Task: Make in the project AgileGenie a sprint 'Continuous Delivery Sprint'. Create in the project AgileGenie a sprint 'Continuous Delivery Sprint'. Add in the project AgileGenie a sprint 'Continuous Delivery Sprint'
Action: Mouse moved to (1204, 209)
Screenshot: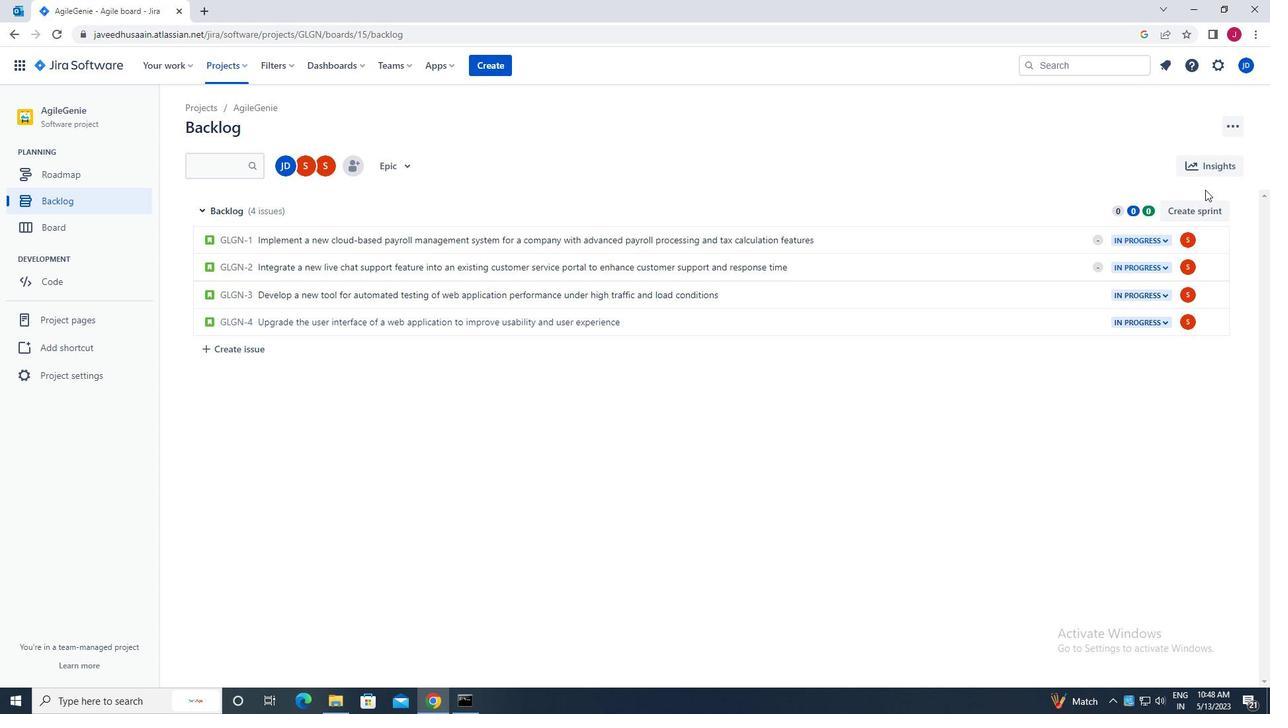 
Action: Mouse pressed left at (1204, 209)
Screenshot: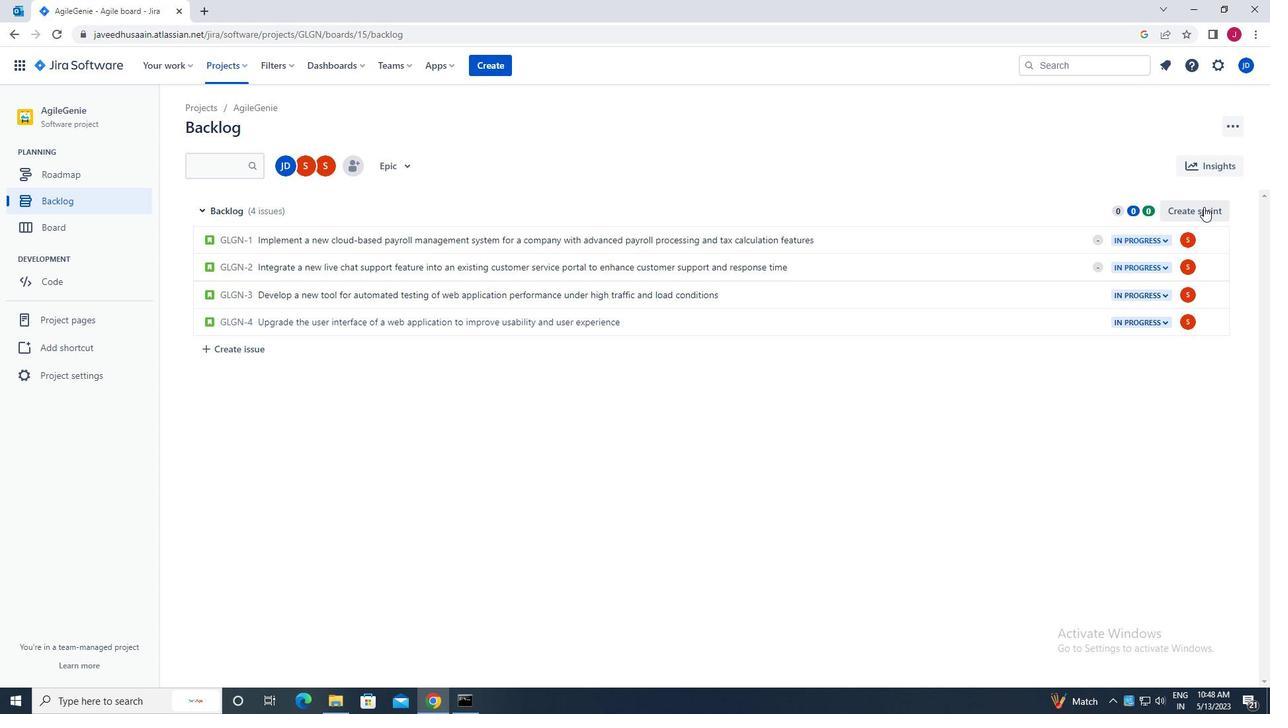 
Action: Mouse moved to (1224, 213)
Screenshot: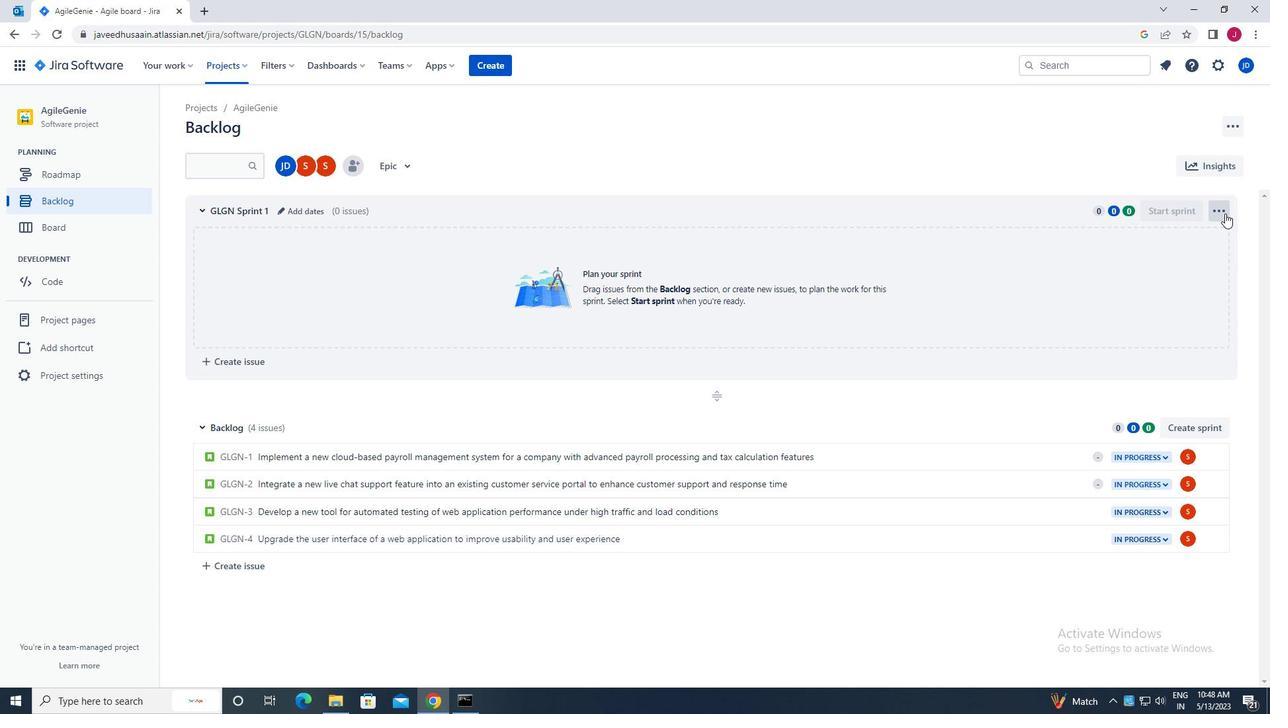 
Action: Mouse pressed left at (1224, 213)
Screenshot: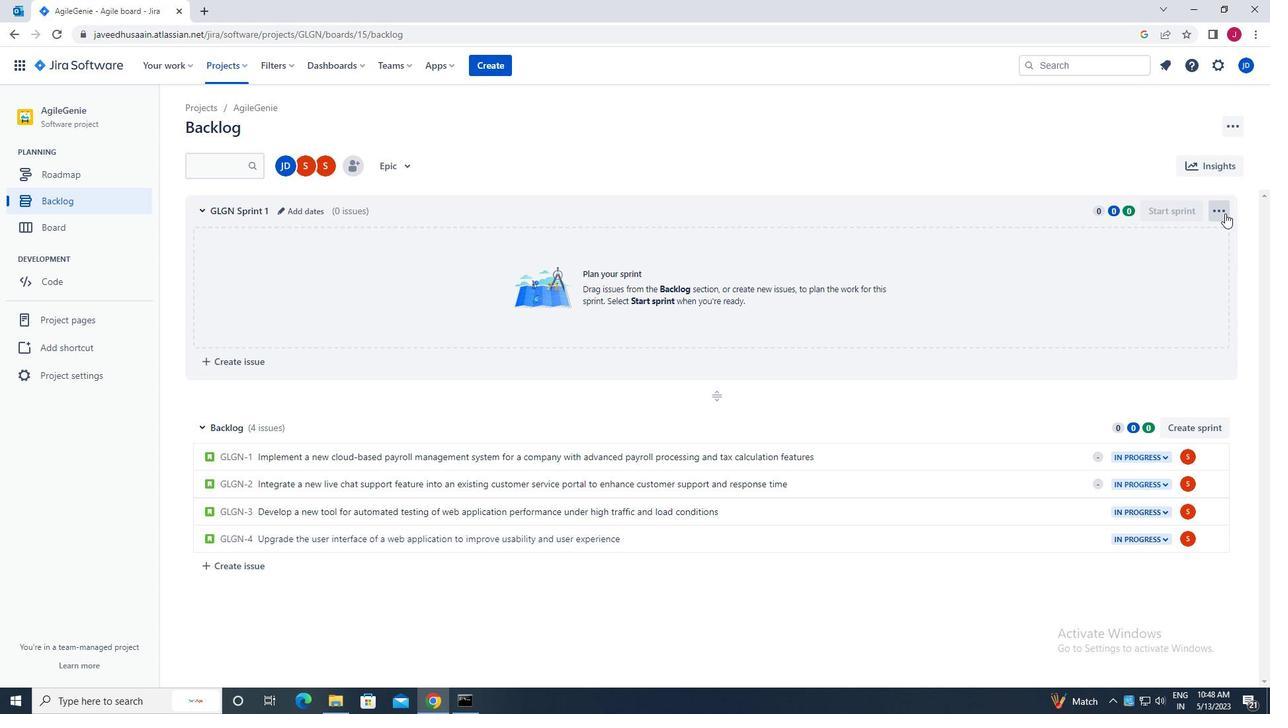 
Action: Mouse moved to (1195, 241)
Screenshot: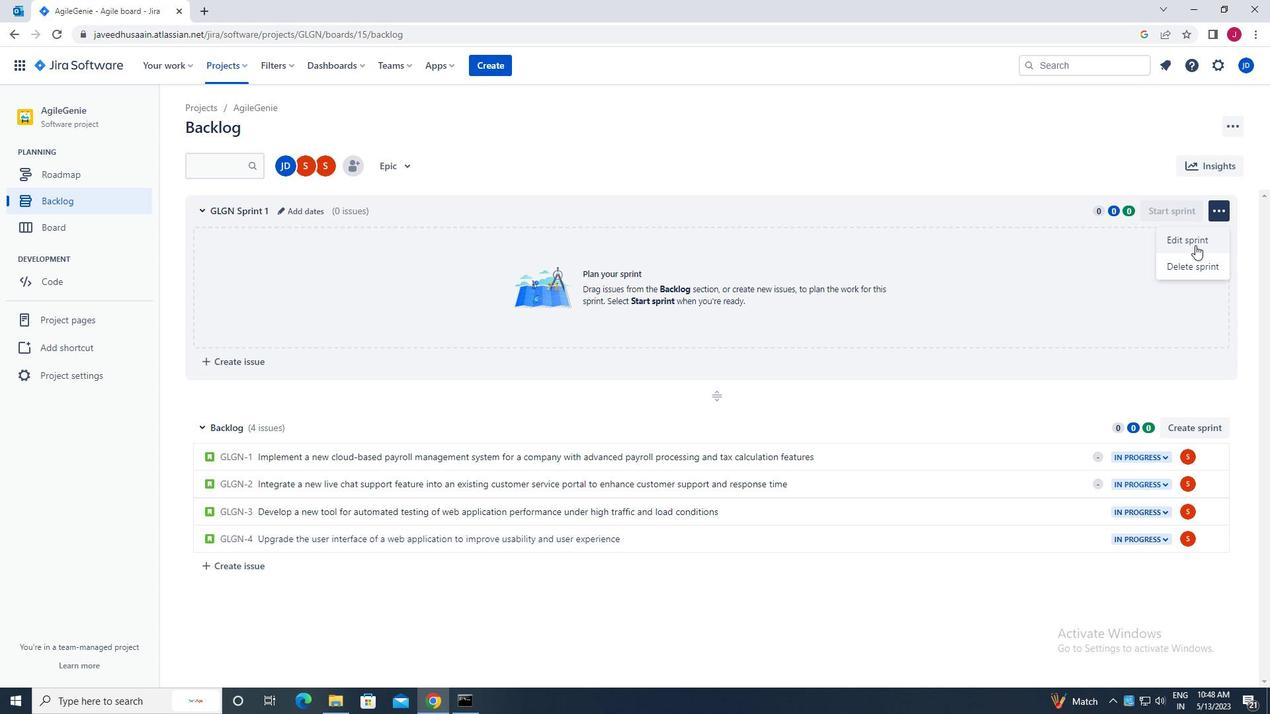 
Action: Mouse pressed left at (1195, 241)
Screenshot: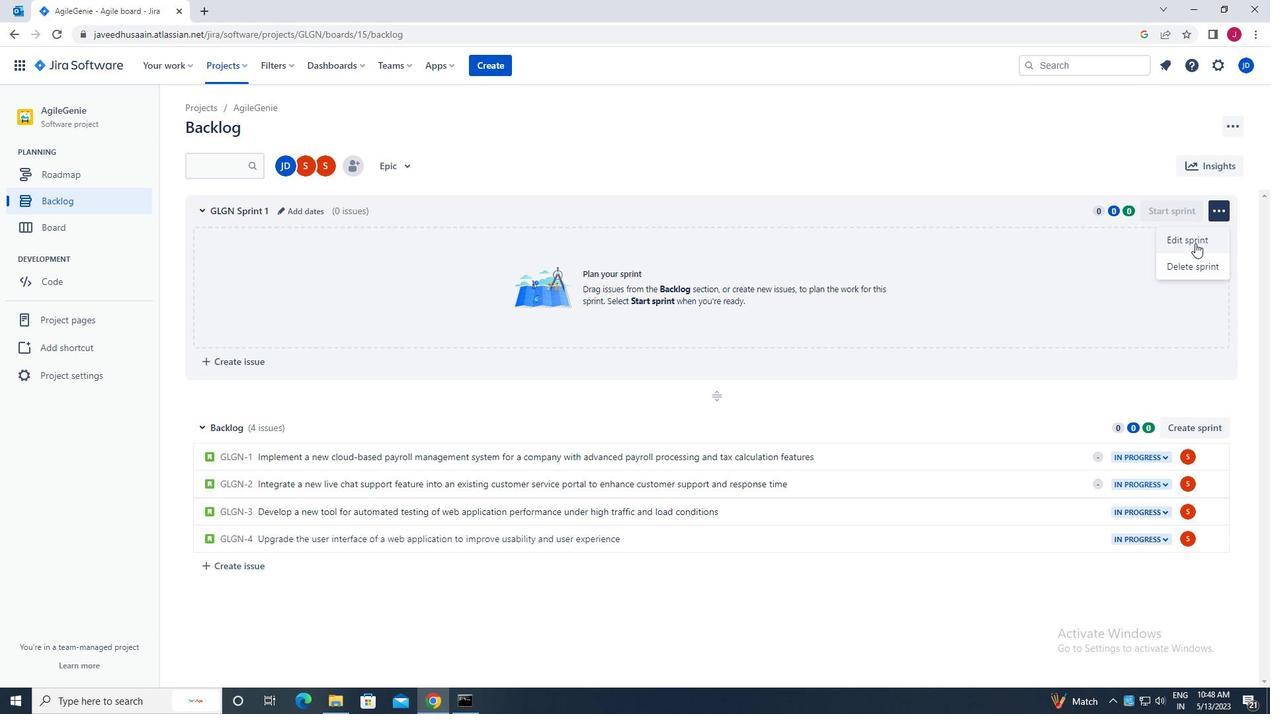 
Action: Mouse moved to (555, 168)
Screenshot: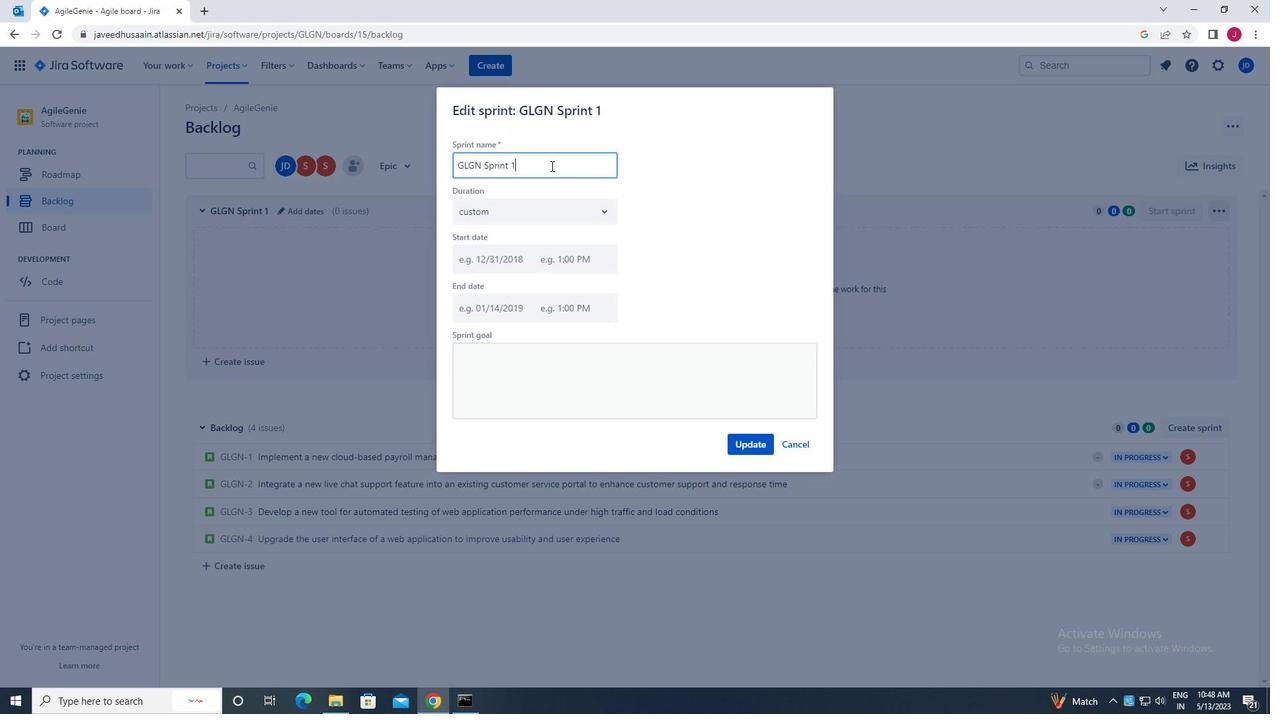
Action: Key pressed <Key.backspace><Key.backspace><Key.backspace><Key.backspace><Key.backspace><Key.backspace><Key.backspace><Key.backspace><Key.backspace><Key.backspace><Key.backspace><Key.backspace><Key.backspace><Key.backspace><Key.backspace><Key.backspace><Key.backspace><Key.backspace><Key.backspace><Key.backspace><Key.backspace><Key.backspace><Key.backspace><Key.backspace><Key.backspace><Key.backspace>c<Key.caps_lock>ontinuous<Key.space><Key.caps_lock>d<Key.caps_lock>elivery<Key.space><Key.caps_lock>s<Key.caps_lock>print
Screenshot: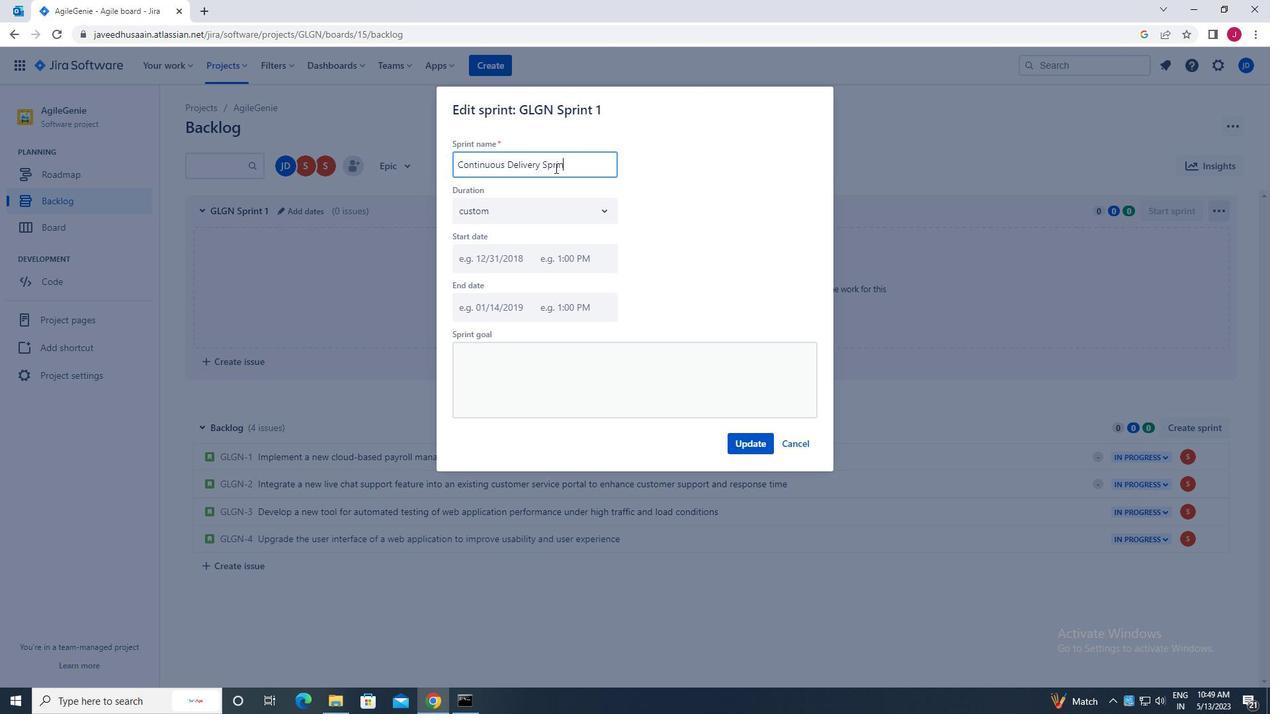 
Action: Mouse moved to (760, 440)
Screenshot: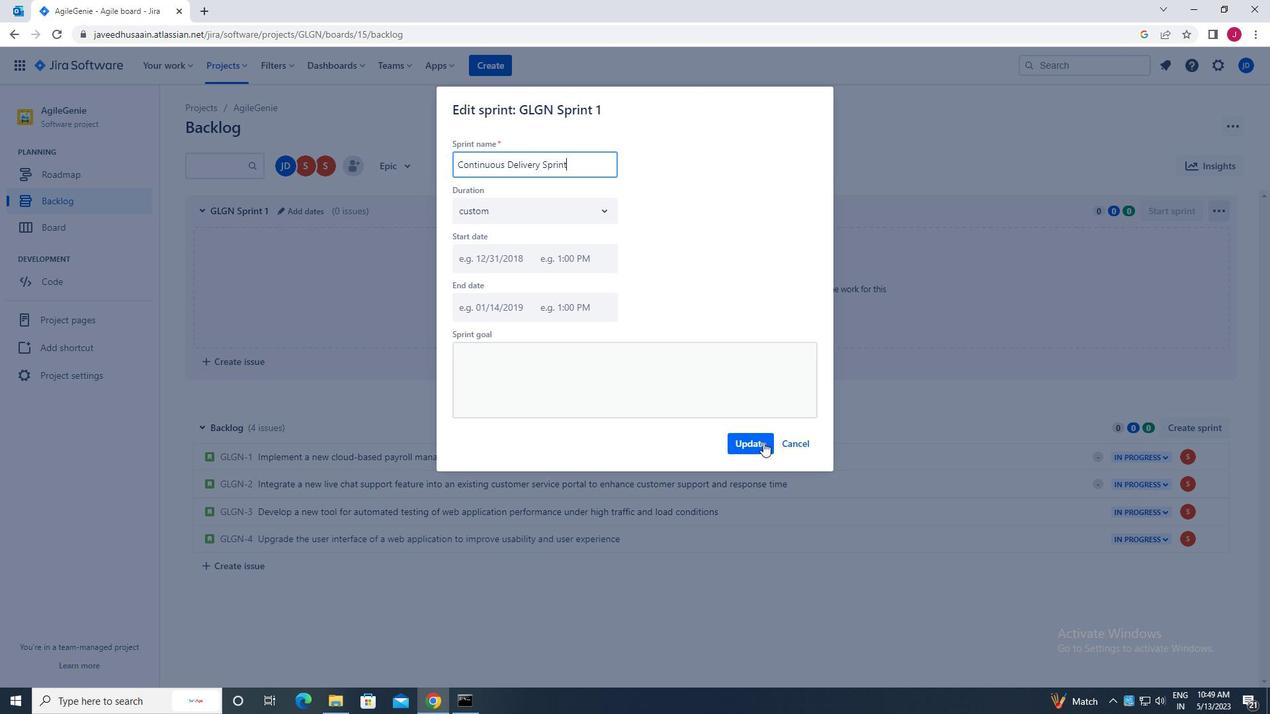 
Action: Mouse pressed left at (760, 440)
Screenshot: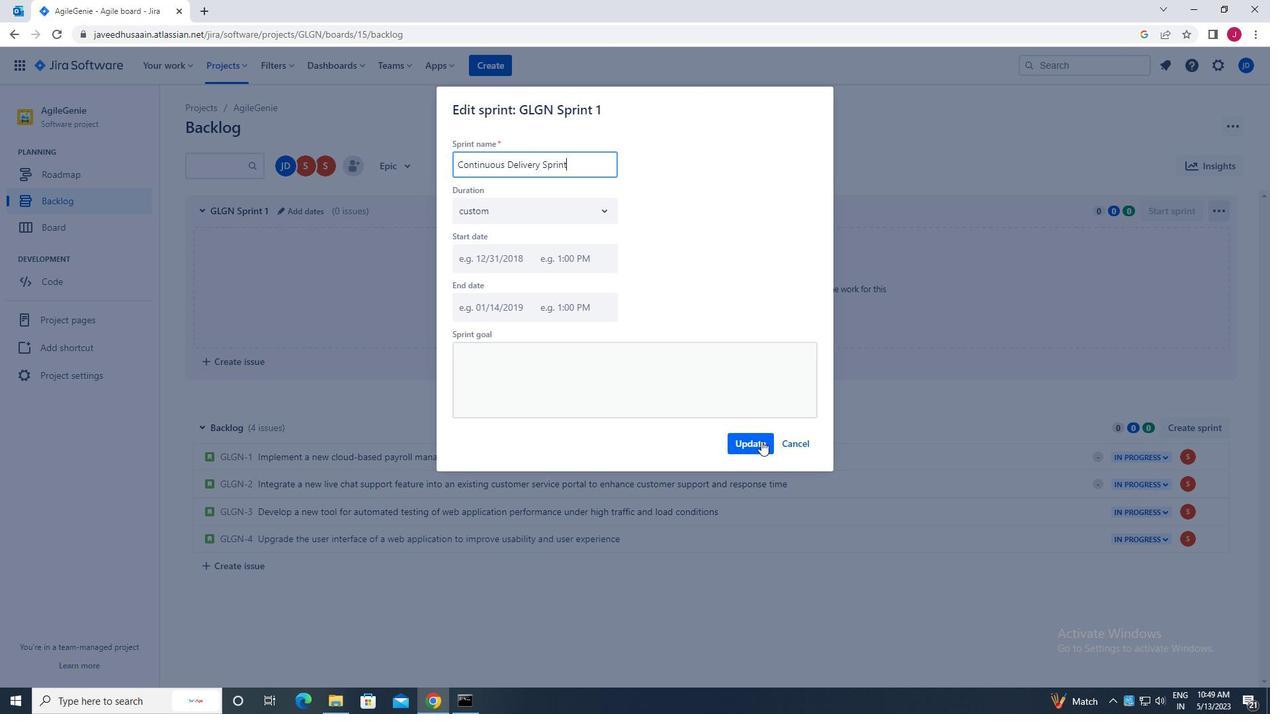 
Action: Mouse moved to (1193, 430)
Screenshot: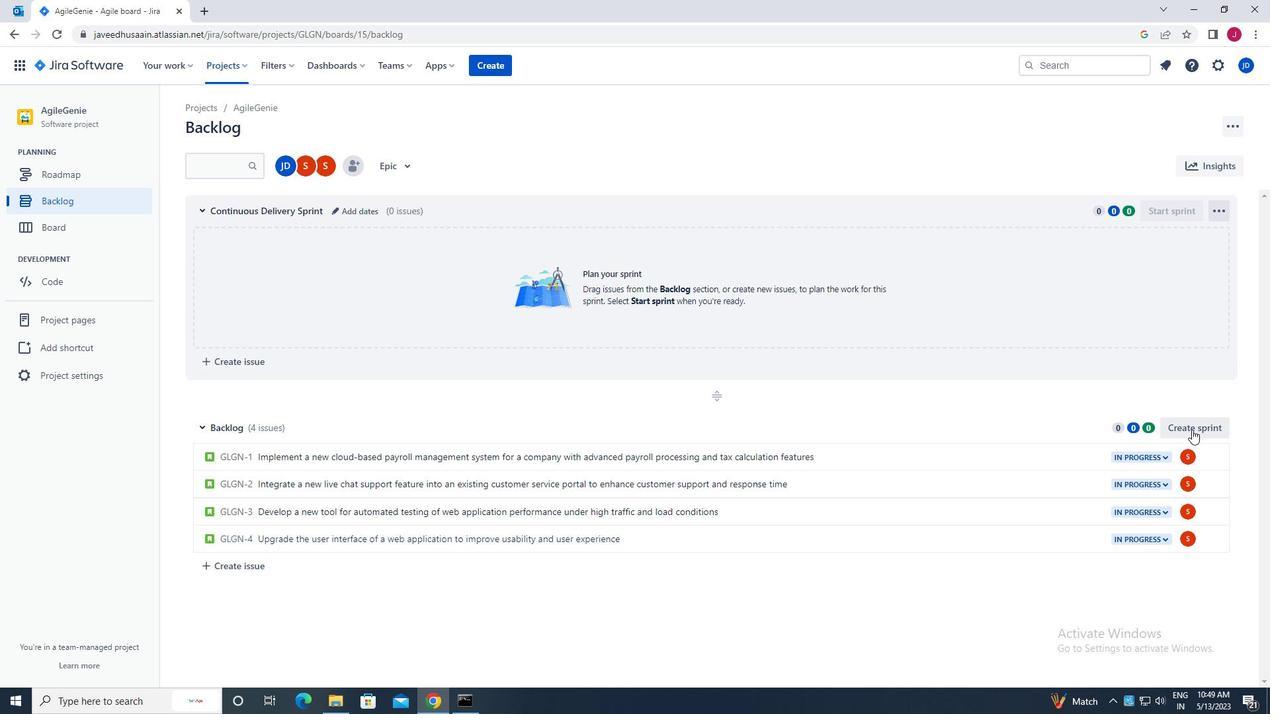 
Action: Mouse pressed left at (1193, 430)
Screenshot: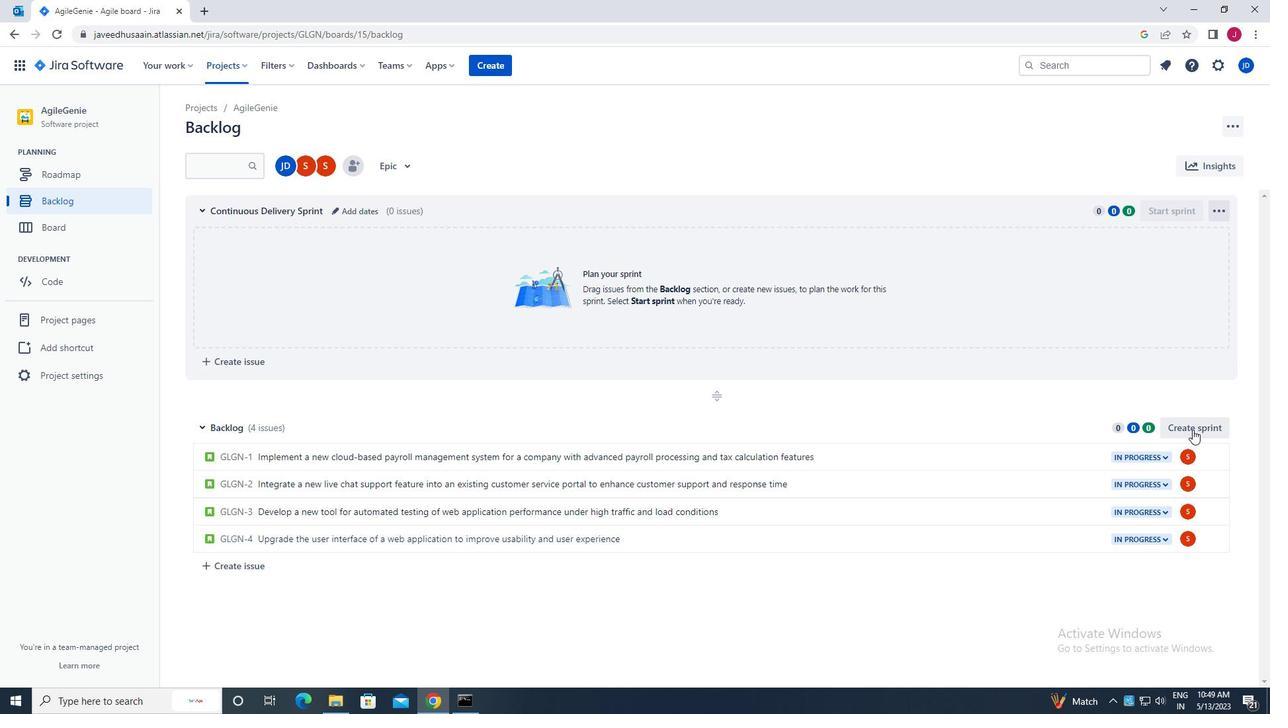 
Action: Mouse moved to (1218, 429)
Screenshot: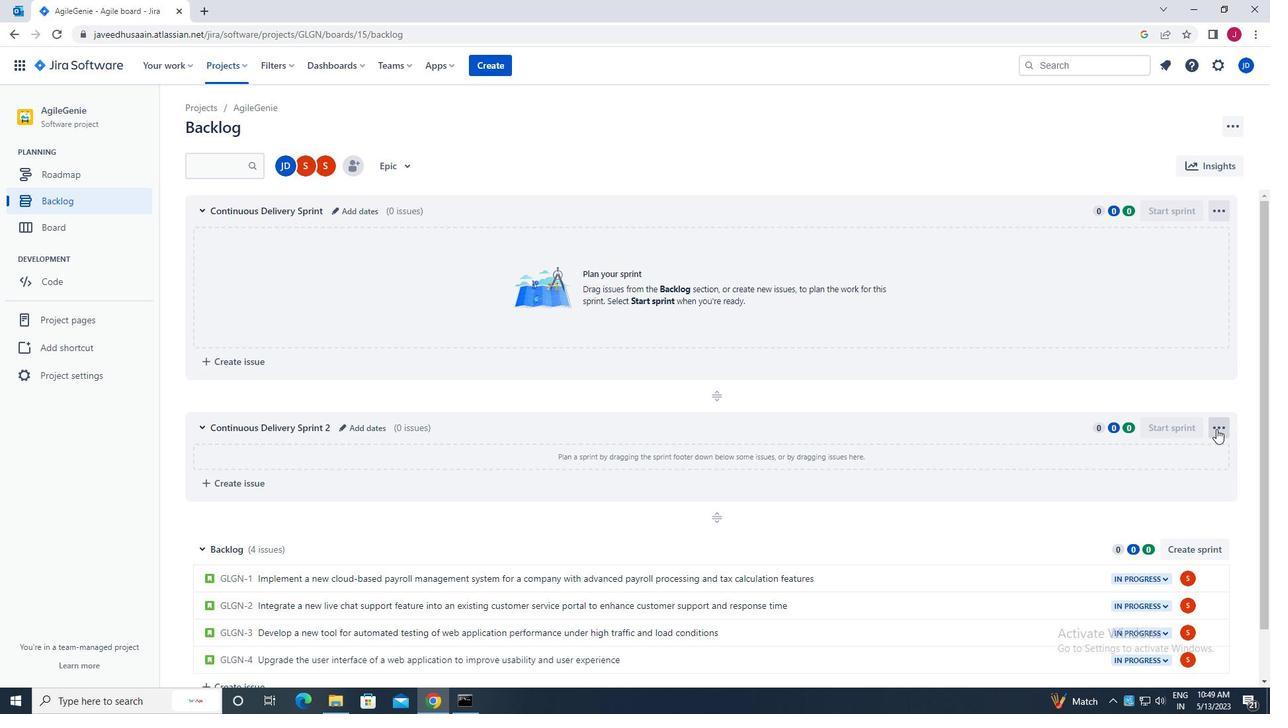 
Action: Mouse pressed left at (1218, 429)
Screenshot: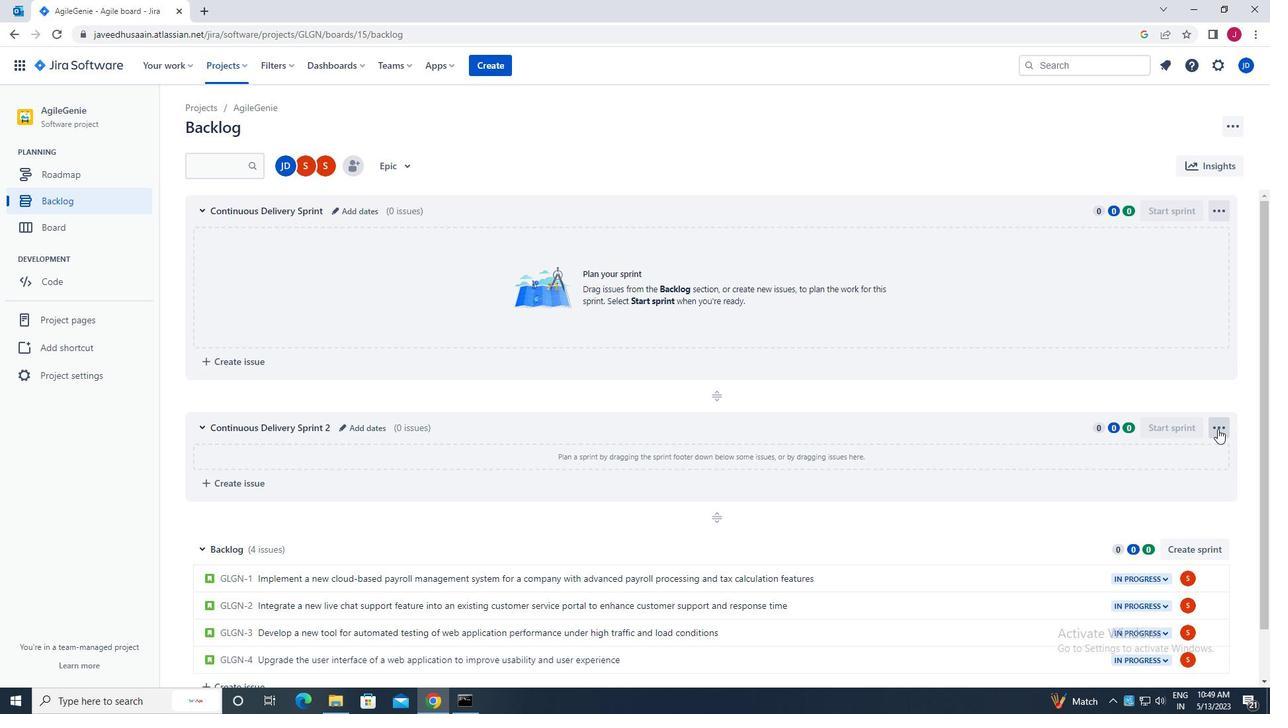 
Action: Mouse moved to (1185, 482)
Screenshot: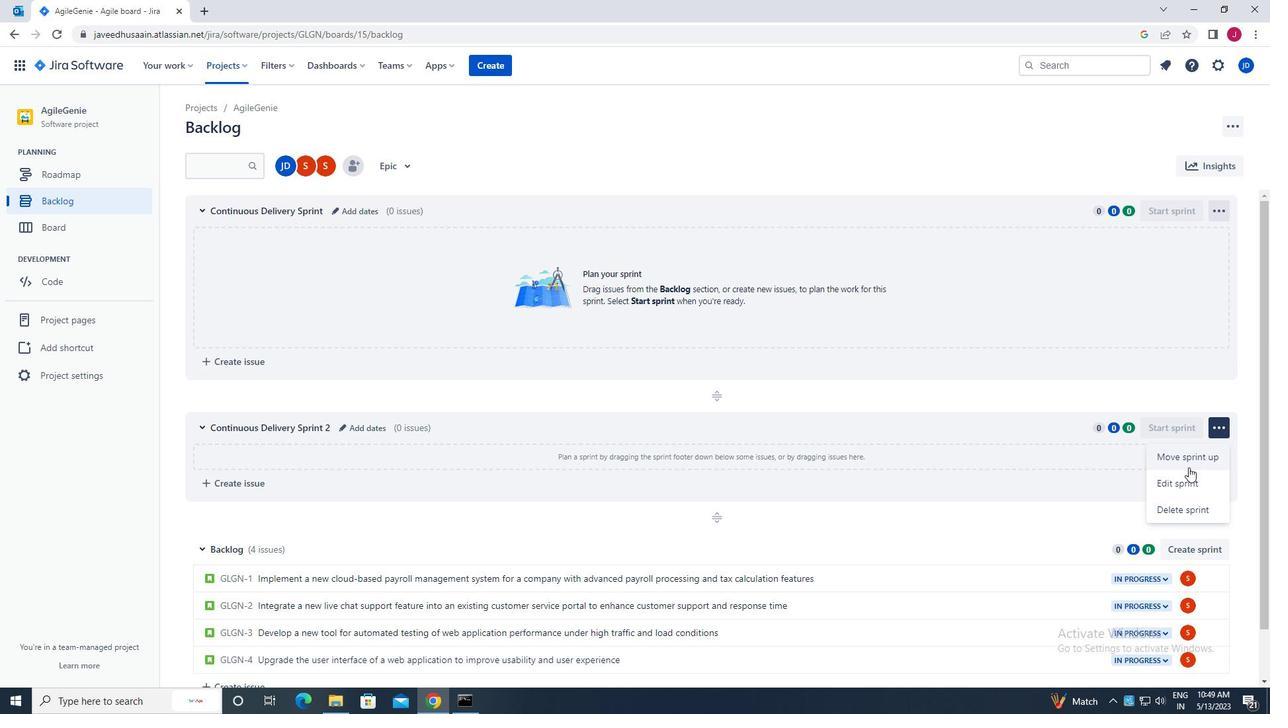 
Action: Mouse pressed left at (1185, 482)
Screenshot: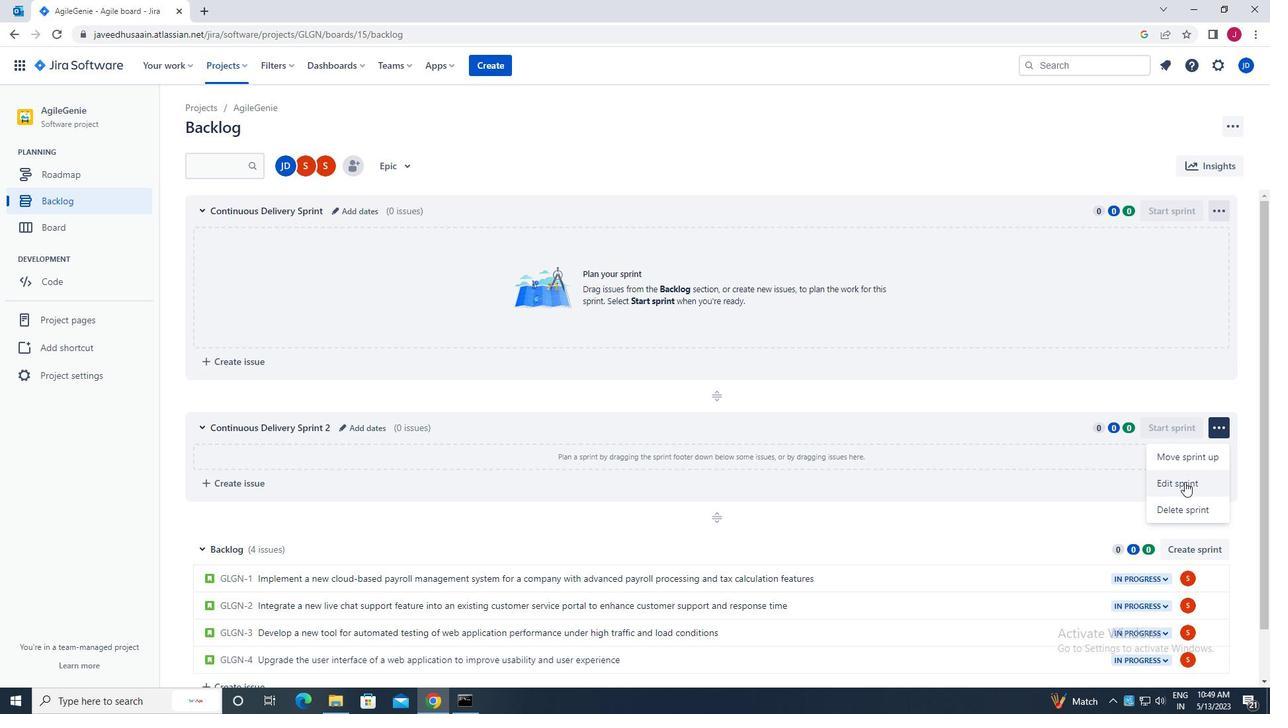 
Action: Mouse moved to (584, 167)
Screenshot: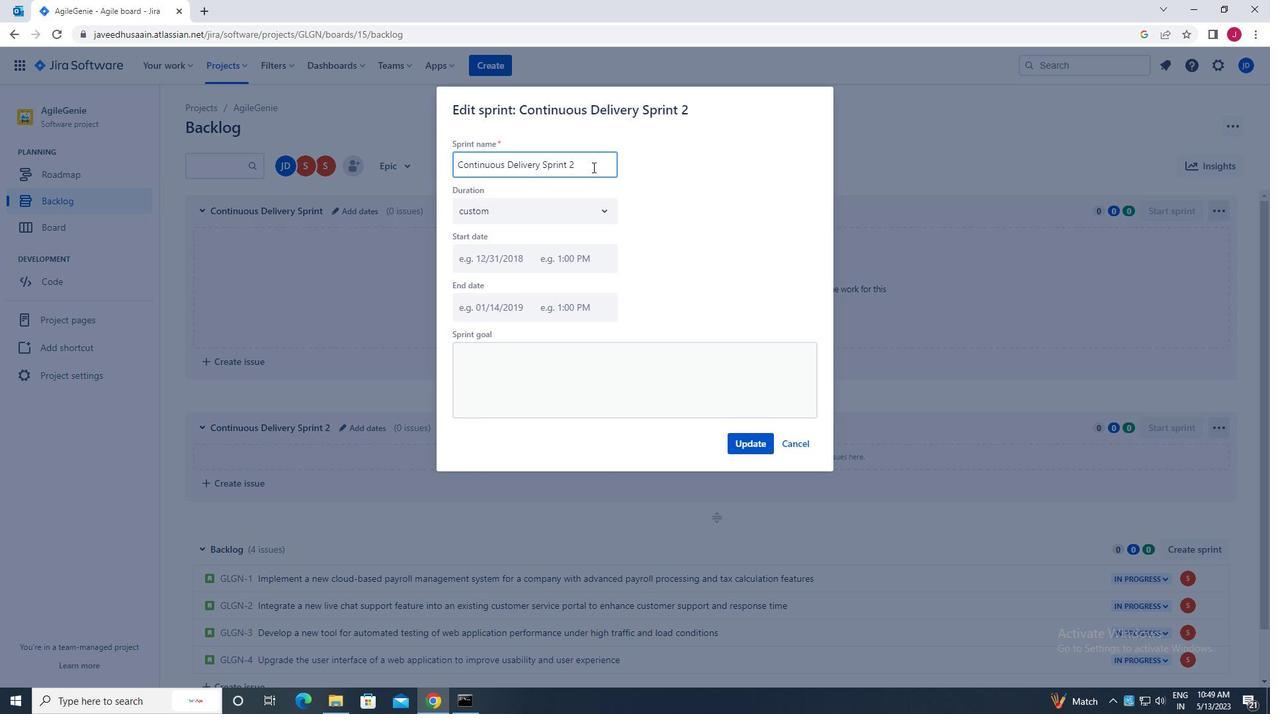 
Action: Key pressed <Key.backspace><Key.backspace><Key.backspace><Key.backspace><Key.backspace><Key.backspace><Key.backspace><Key.backspace><Key.backspace><Key.backspace><Key.backspace><Key.backspace><Key.backspace><Key.backspace><Key.backspace><Key.backspace><Key.backspace><Key.backspace><Key.backspace><Key.backspace><Key.backspace><Key.backspace><Key.backspace><Key.backspace><Key.backspace><Key.backspace><Key.backspace><Key.backspace><Key.backspace><Key.backspace><Key.backspace><Key.backspace><Key.backspace><Key.backspace><Key.backspace><Key.caps_lock>c<Key.caps_lock>ontinuous<Key.space><Key.caps_lock>d<Key.caps_lock>elivery<Key.space><Key.caps_lock>s<Key.caps_lock>print
Screenshot: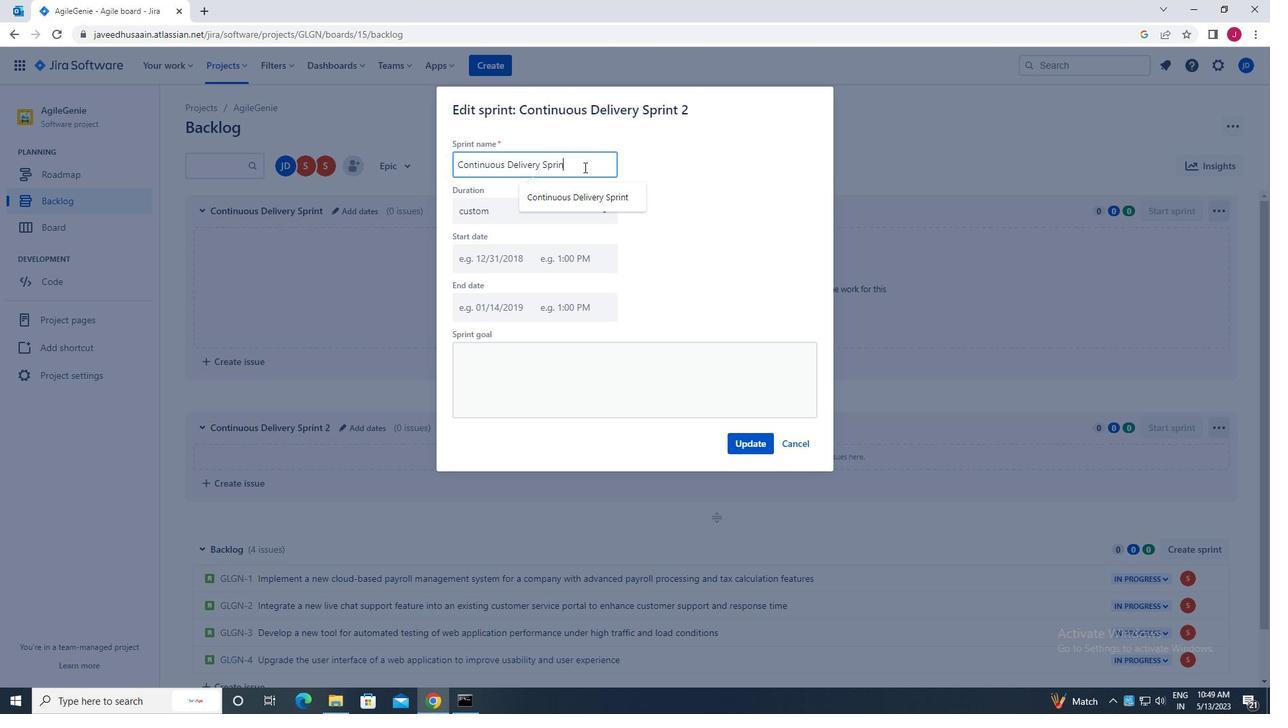 
Action: Mouse moved to (747, 443)
Screenshot: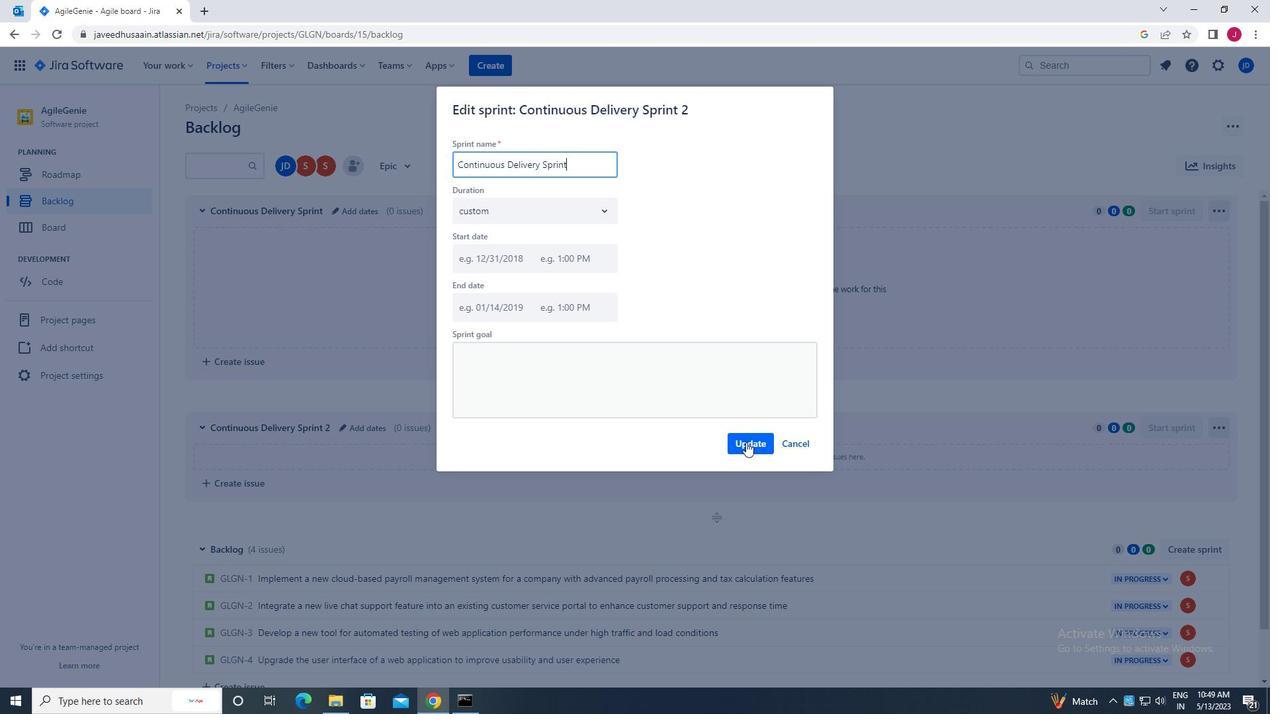 
Action: Mouse pressed left at (747, 443)
Screenshot: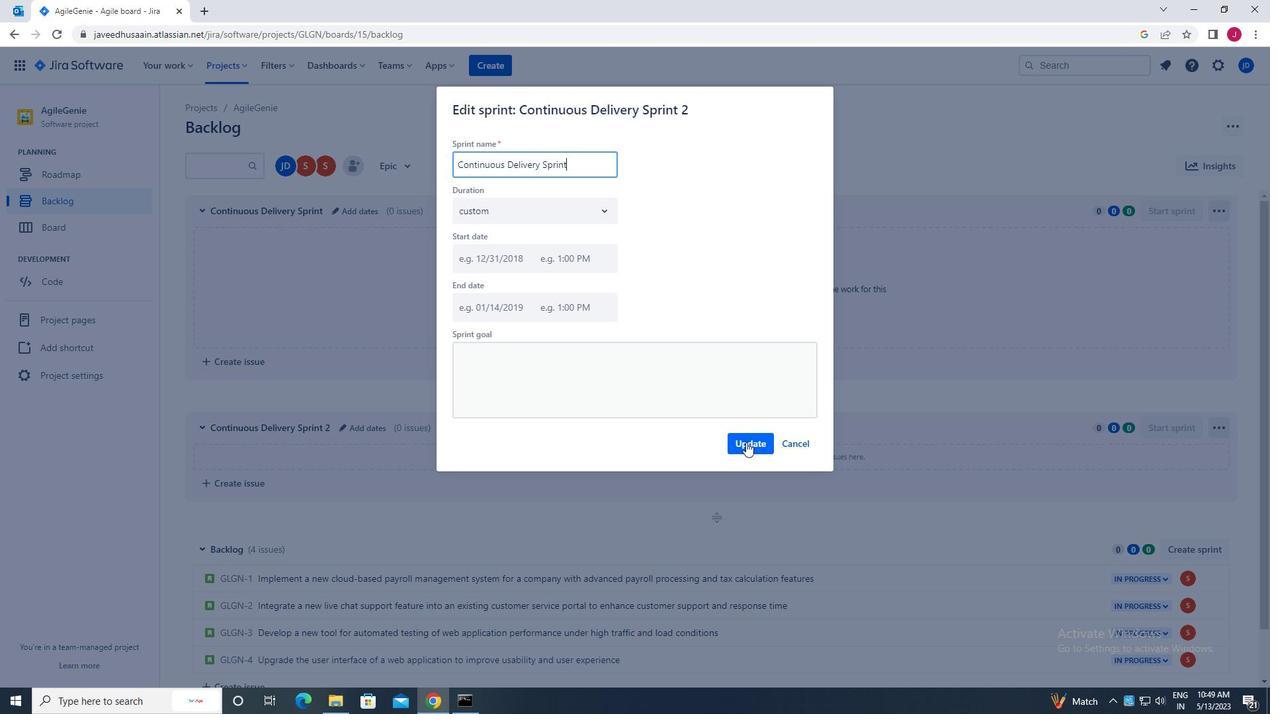 
Action: Mouse moved to (1206, 549)
Screenshot: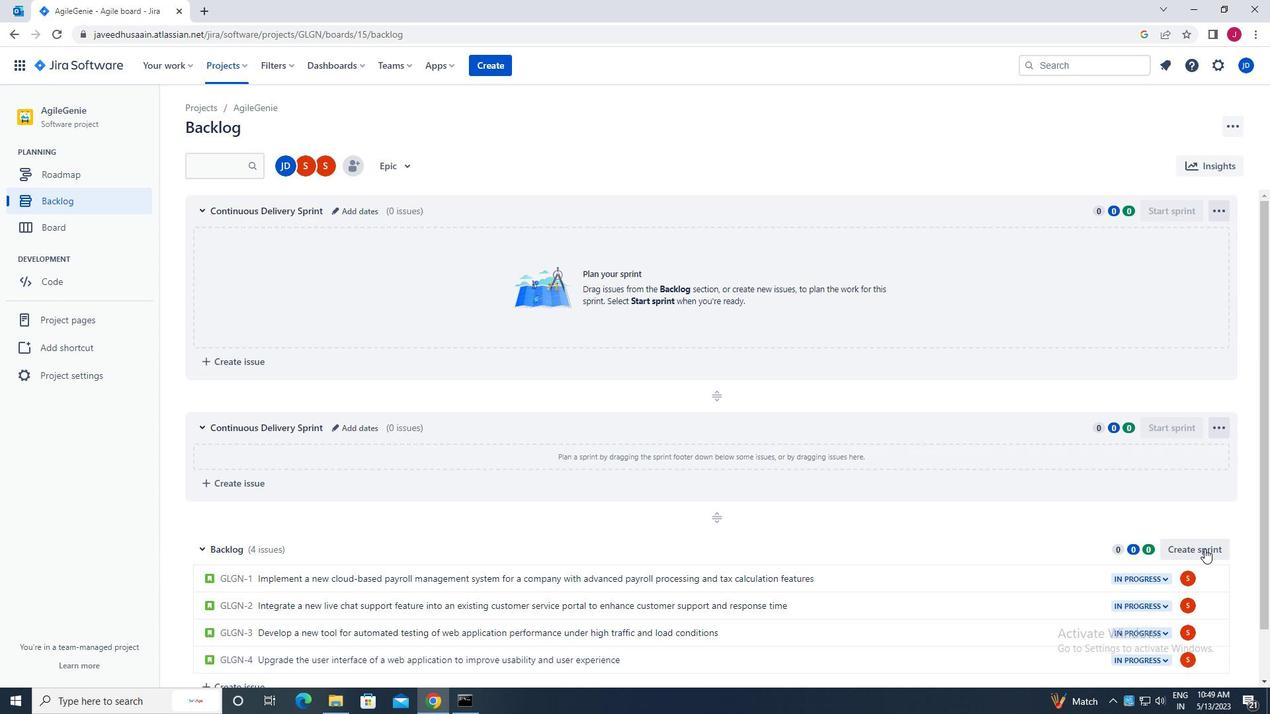 
Action: Mouse pressed left at (1206, 549)
Screenshot: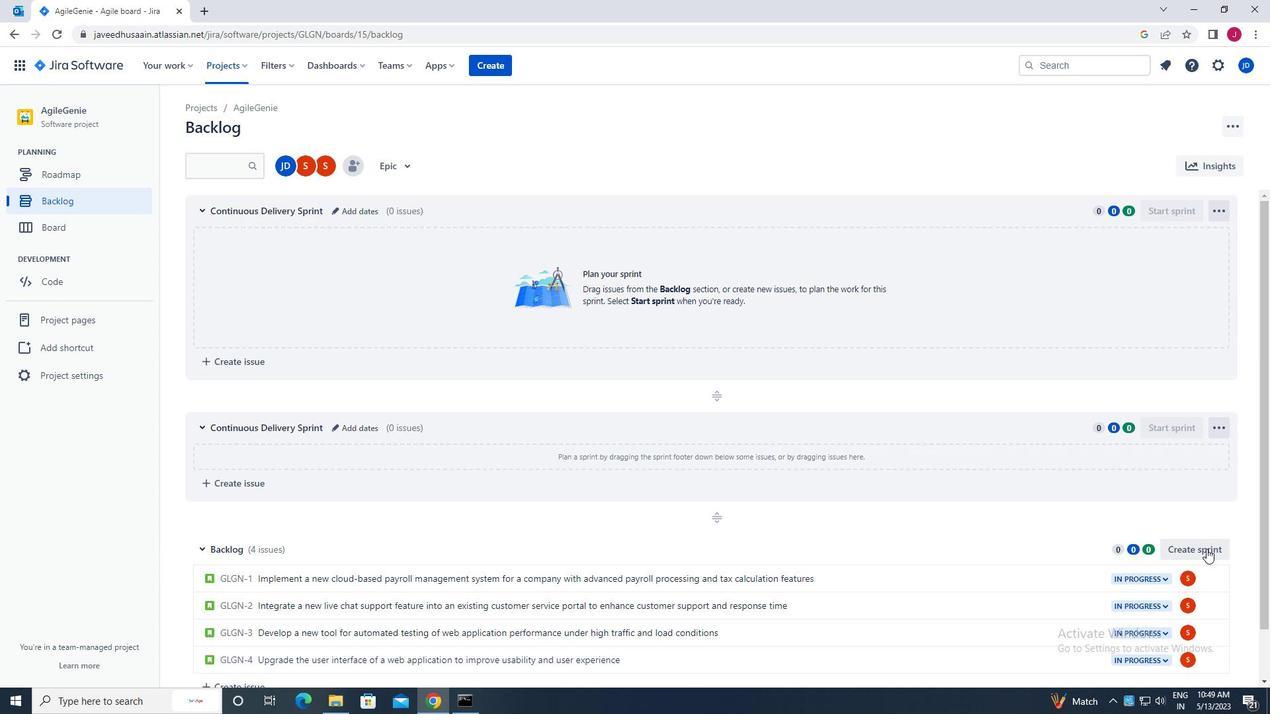 
Action: Mouse moved to (1218, 547)
Screenshot: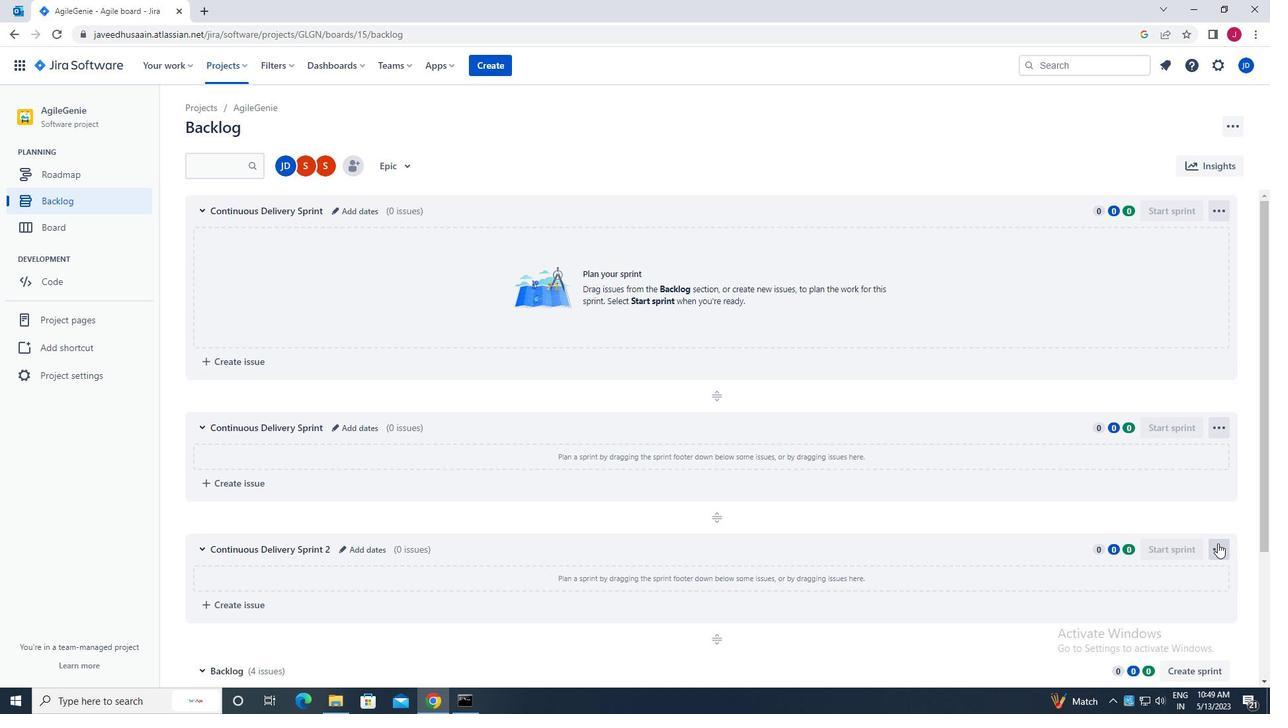 
Action: Mouse pressed left at (1218, 547)
Screenshot: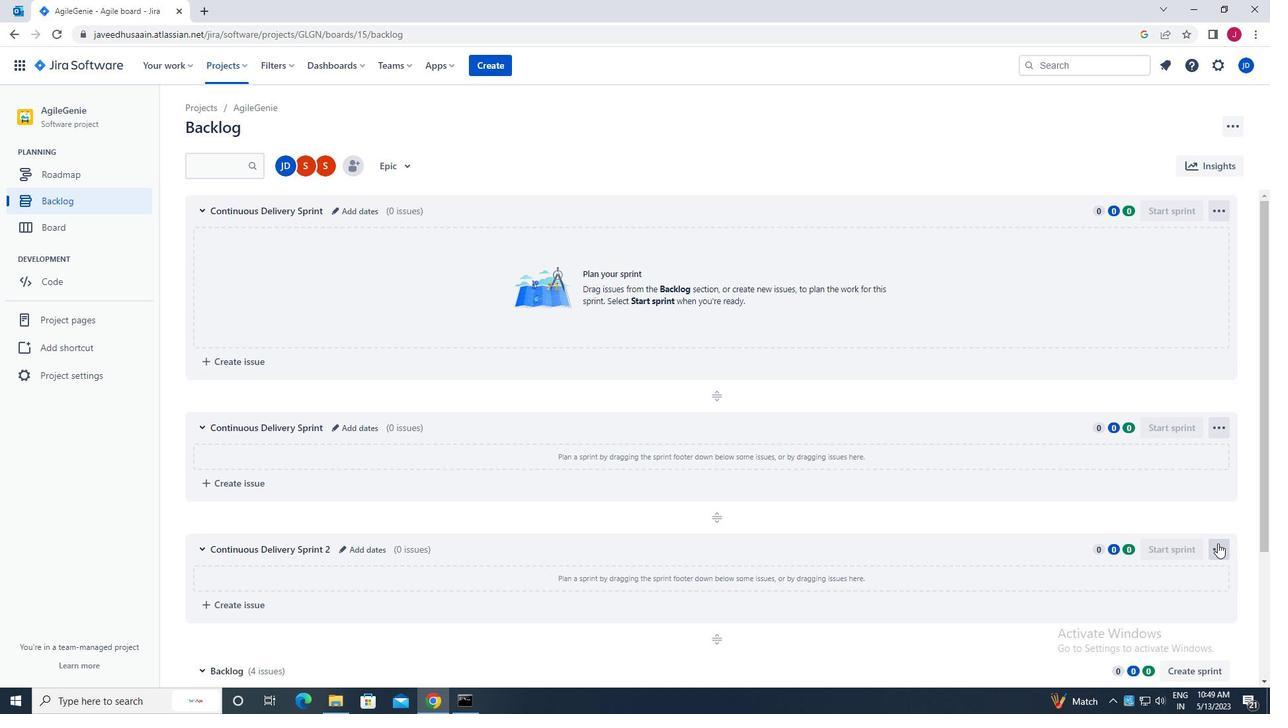
Action: Mouse moved to (1183, 604)
Screenshot: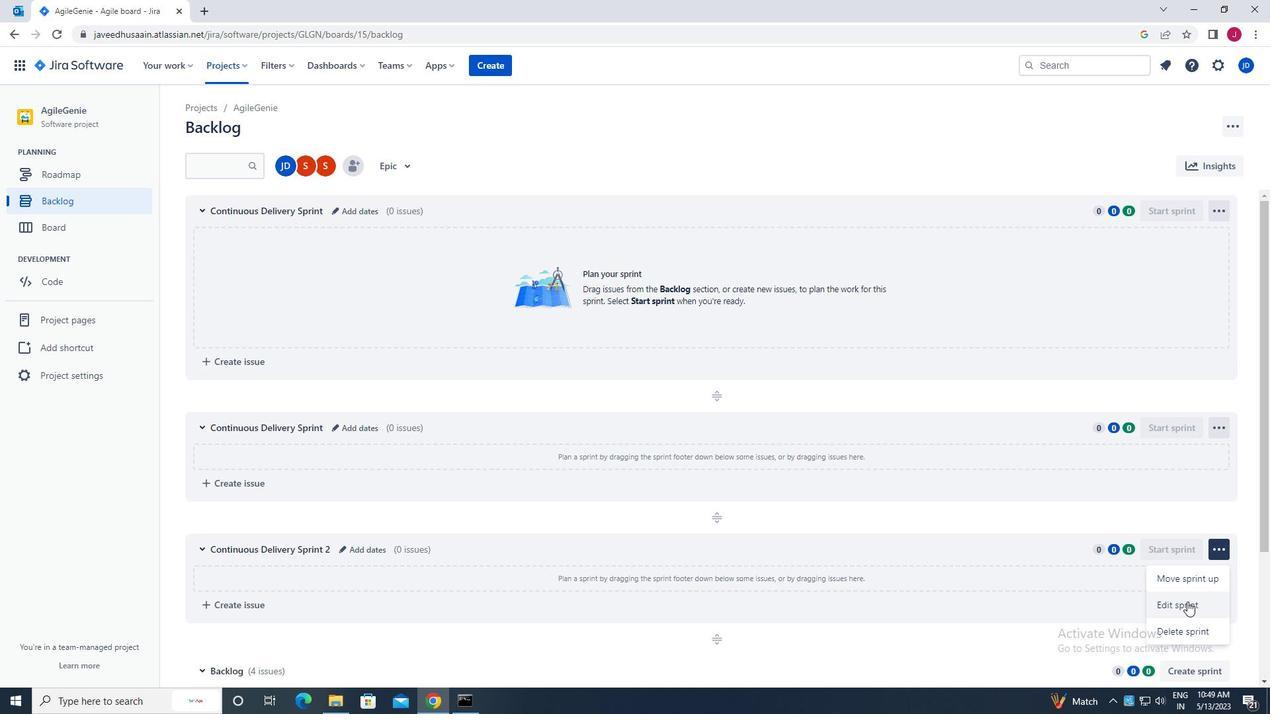 
Action: Mouse pressed left at (1183, 604)
Screenshot: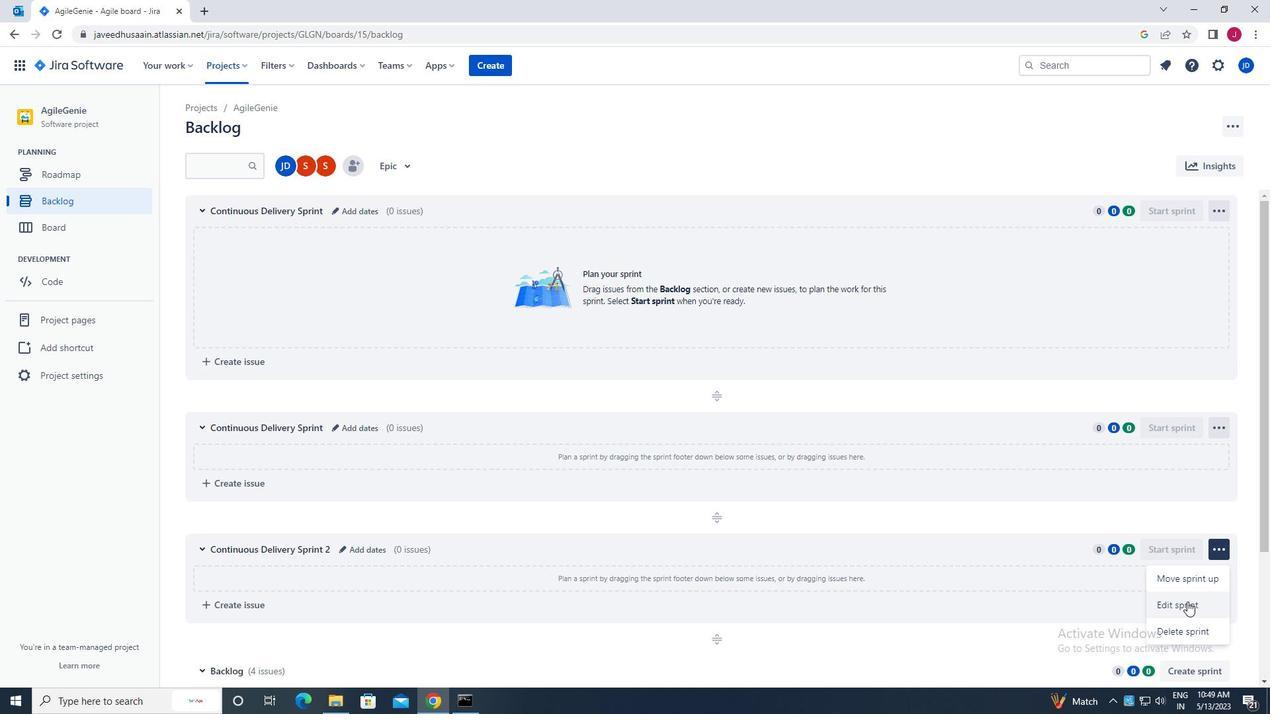 
Action: Mouse moved to (578, 150)
Screenshot: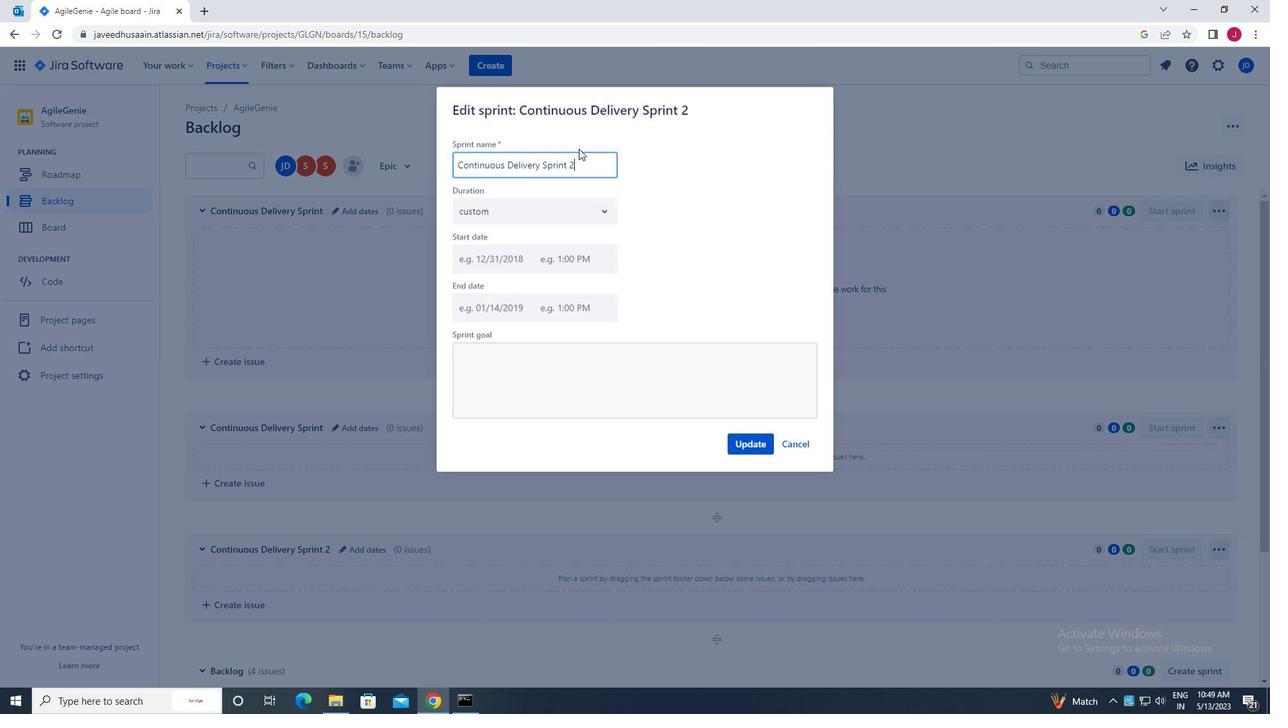 
Action: Key pressed <Key.backspace><Key.backspace><Key.backspace><Key.backspace><Key.backspace><Key.backspace><Key.backspace><Key.backspace><Key.backspace><Key.backspace><Key.backspace><Key.backspace><Key.backspace><Key.backspace><Key.backspace><Key.backspace><Key.backspace><Key.backspace><Key.backspace><Key.backspace><Key.backspace><Key.backspace><Key.backspace><Key.backspace><Key.backspace><Key.backspace><Key.backspace><Key.backspace><Key.backspace><Key.backspace><Key.backspace><Key.backspace><Key.caps_lock>c<Key.caps_lock>ontinuous<Key.space><Key.caps_lock>d<Key.caps_lock>elivery<Key.space><Key.caps_lock>s<Key.caps_lock>print
Screenshot: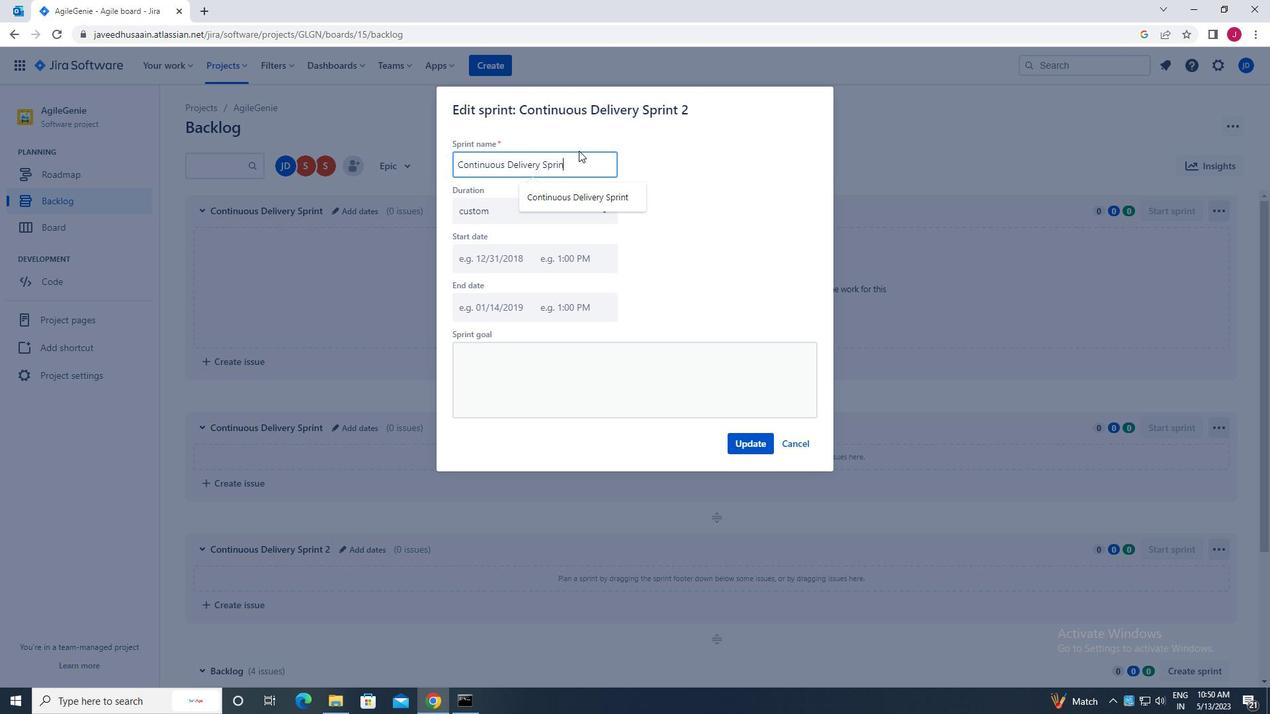 
Action: Mouse moved to (753, 447)
Screenshot: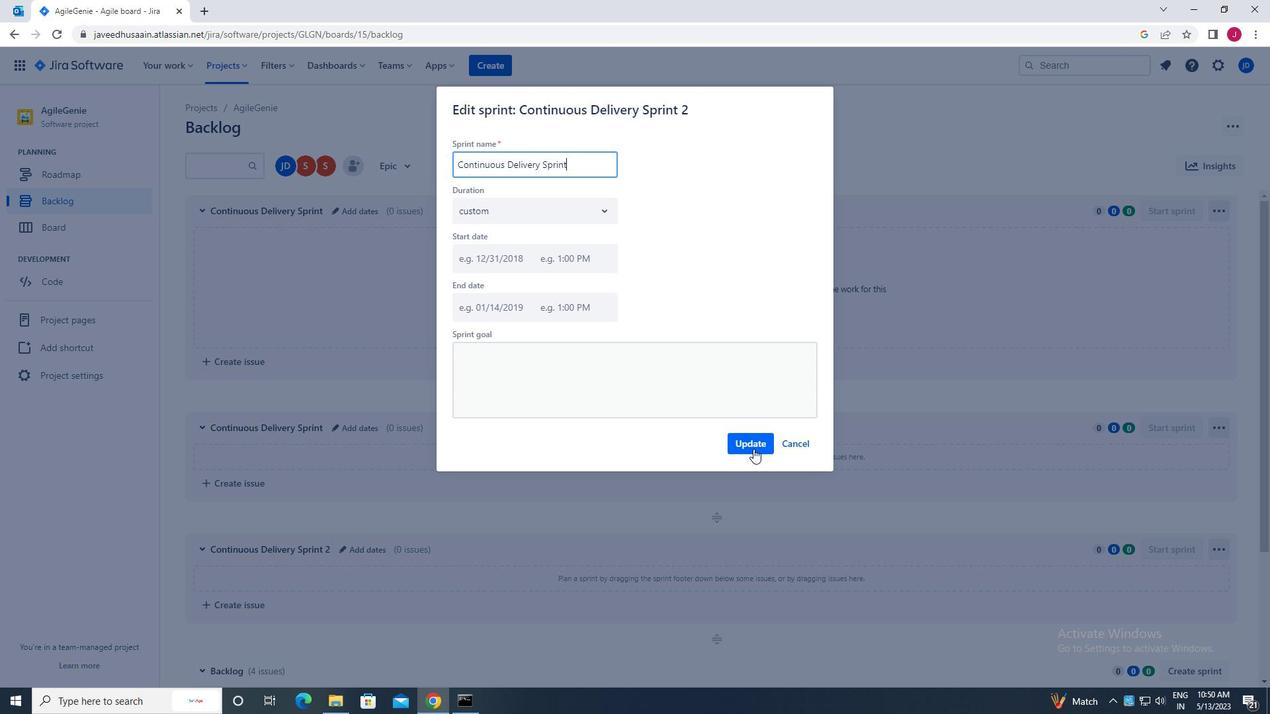 
Action: Mouse pressed left at (753, 447)
Screenshot: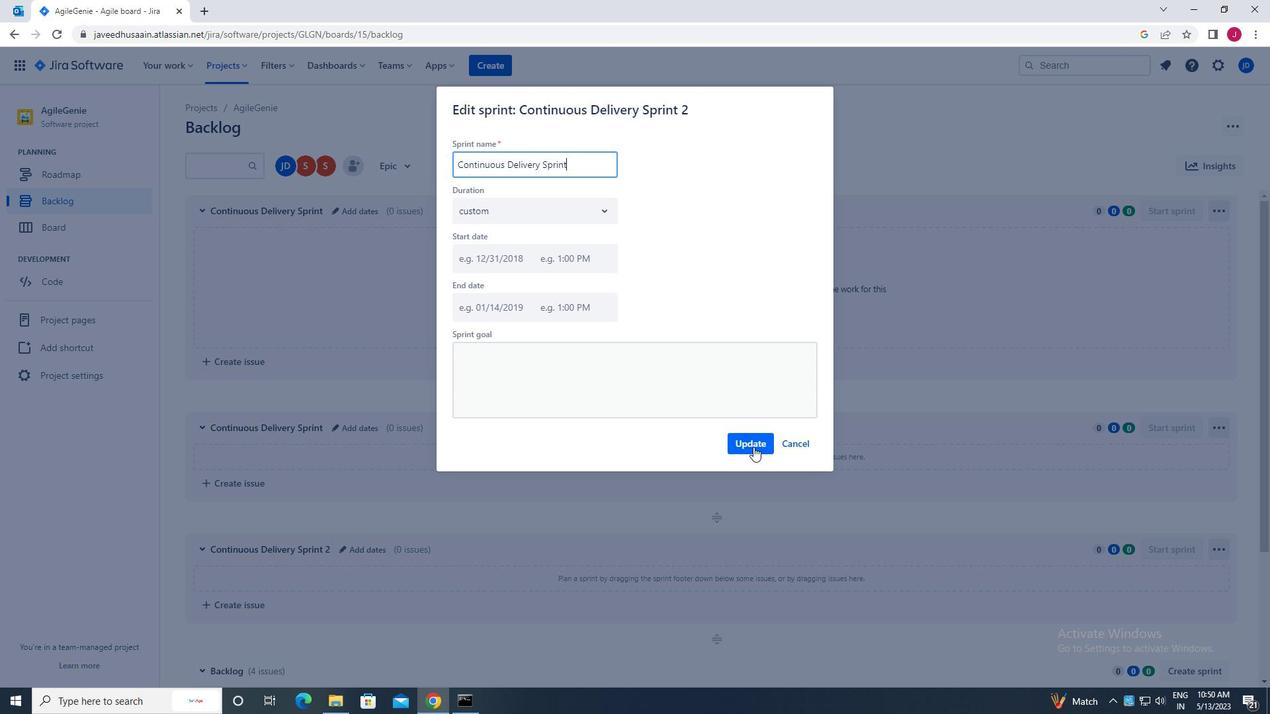 
Action: Mouse moved to (784, 436)
Screenshot: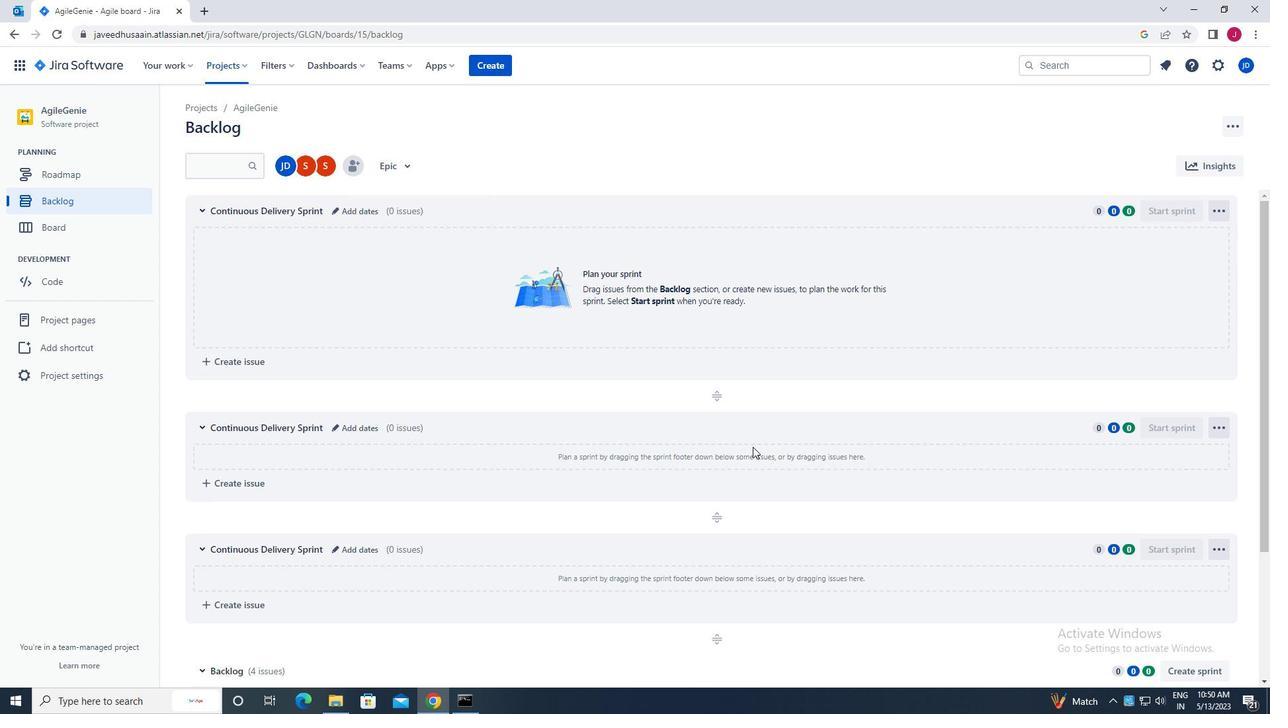 
Action: Mouse scrolled (784, 435) with delta (0, 0)
Screenshot: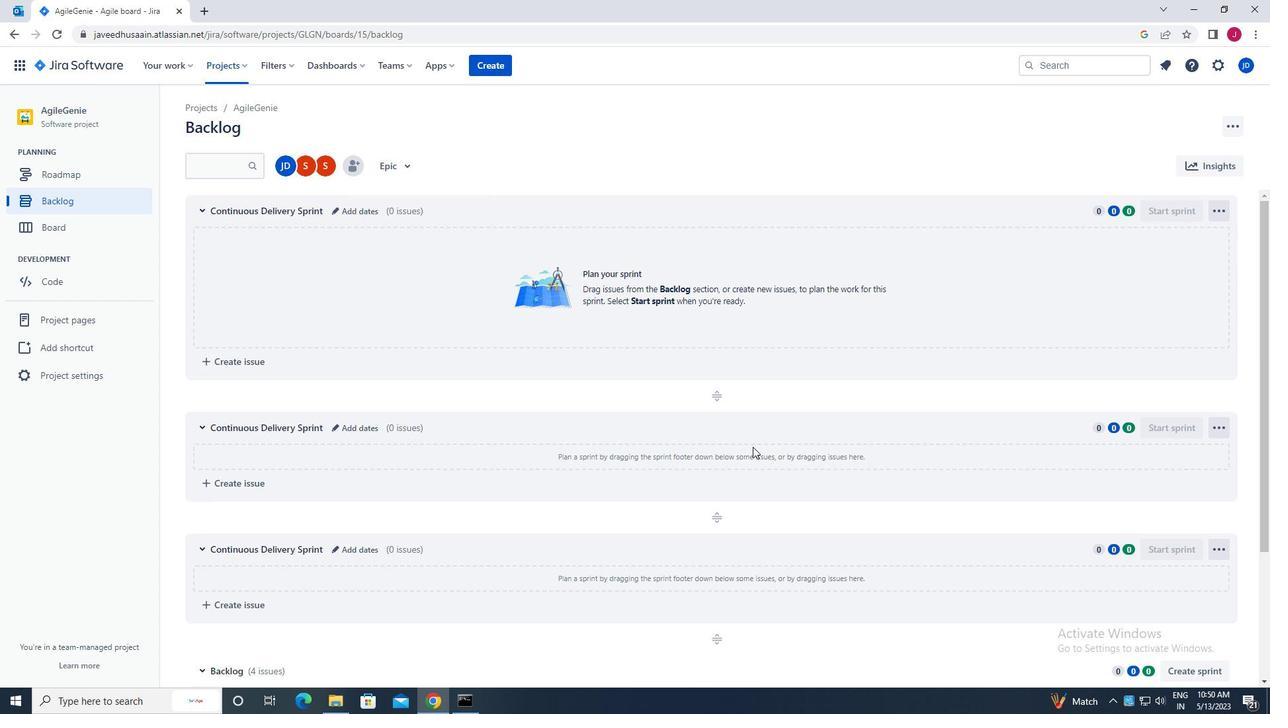 
Action: Mouse moved to (785, 436)
Screenshot: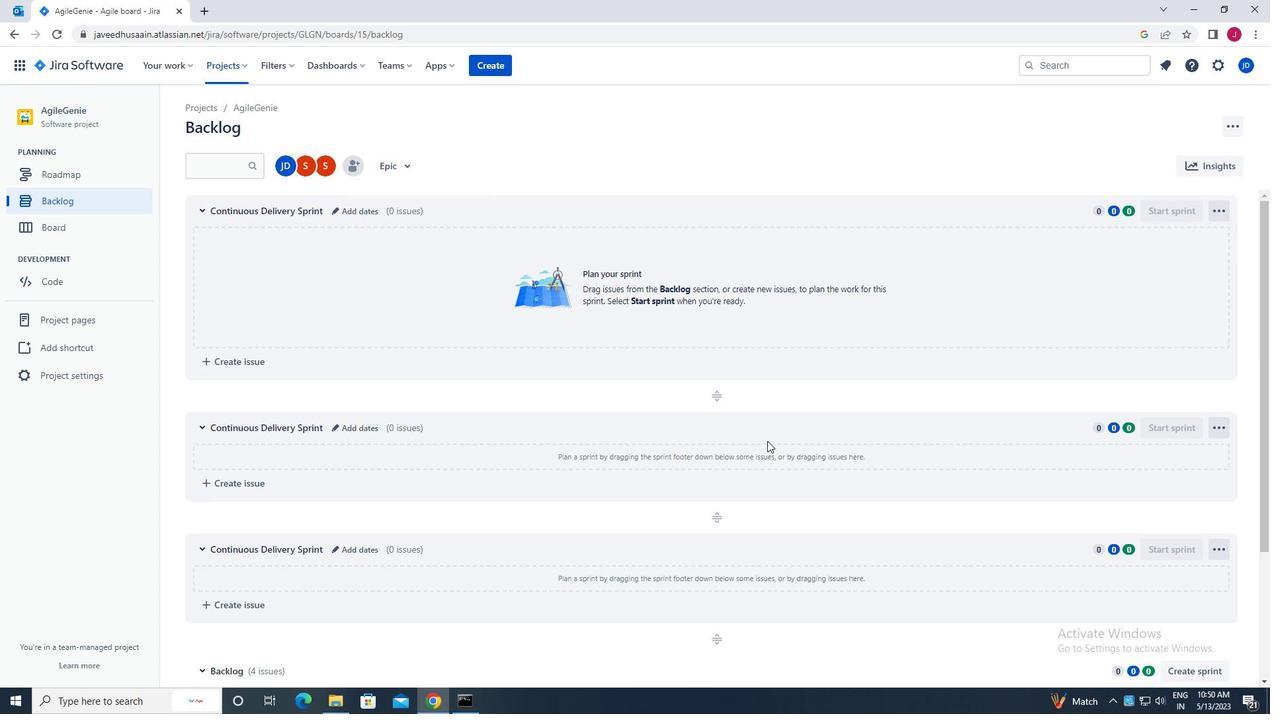 
Action: Mouse scrolled (785, 435) with delta (0, 0)
Screenshot: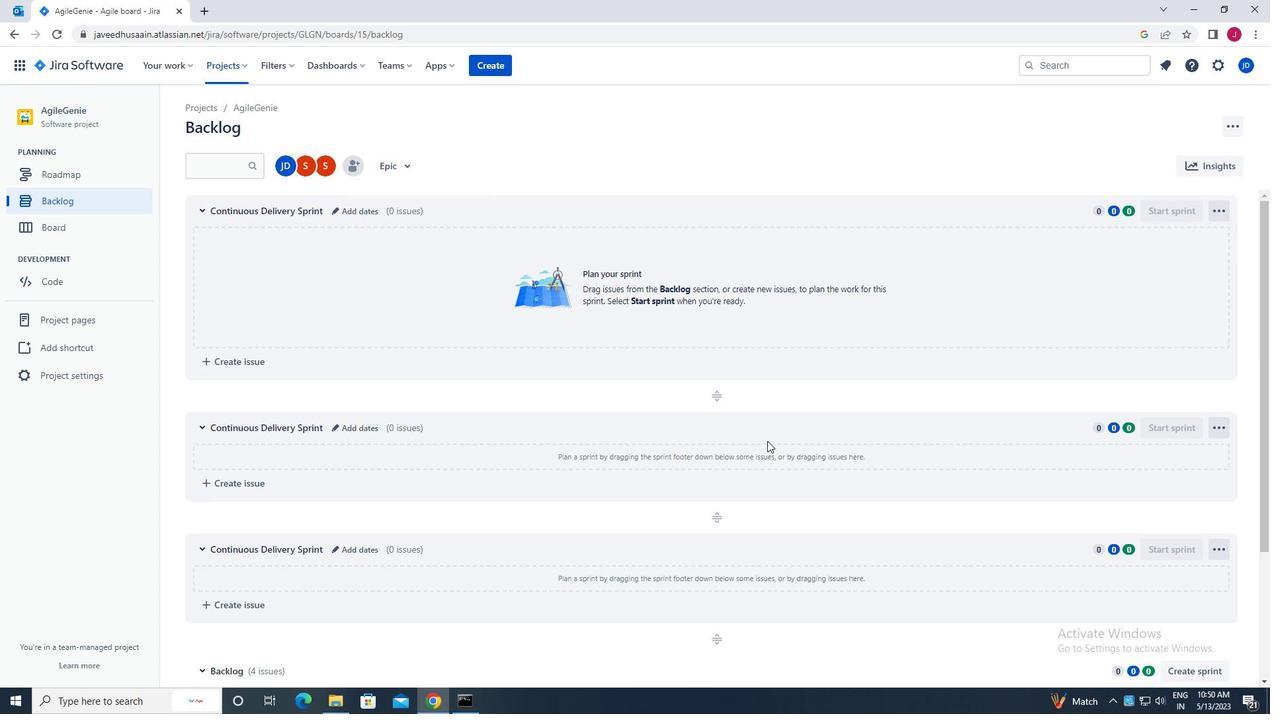 
Action: Mouse moved to (786, 436)
Screenshot: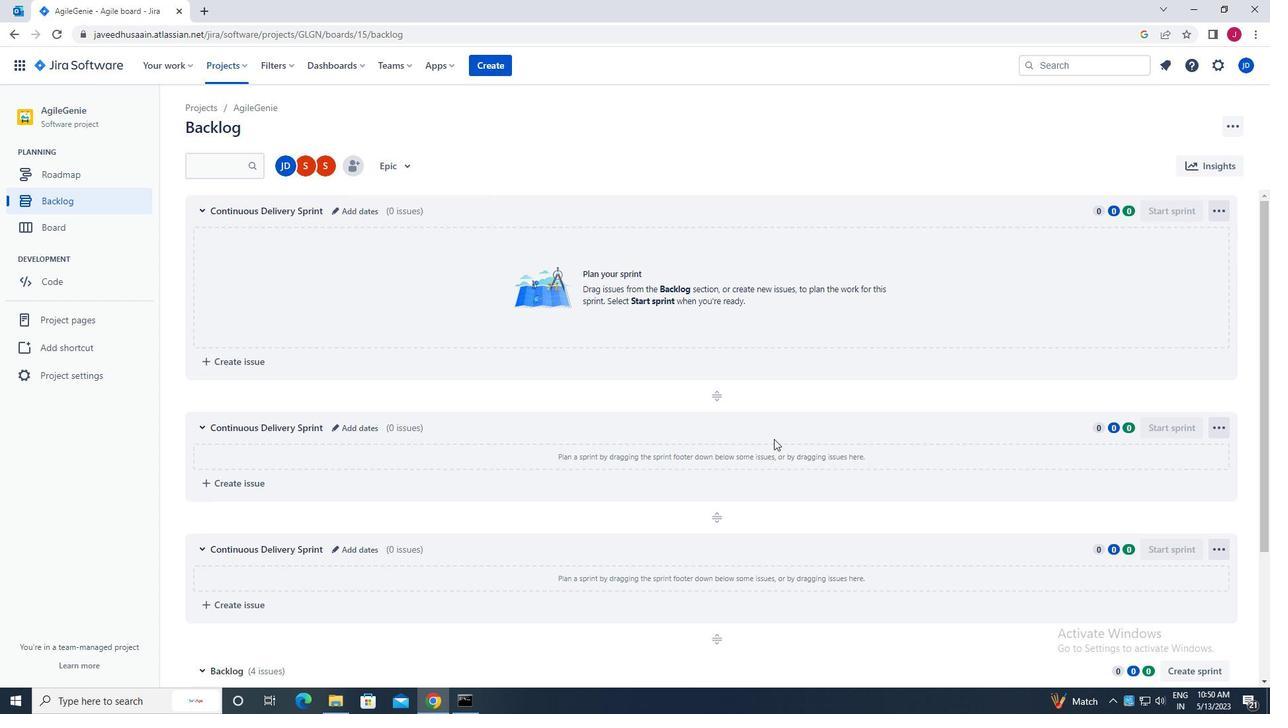 
Action: Mouse scrolled (786, 435) with delta (0, 0)
Screenshot: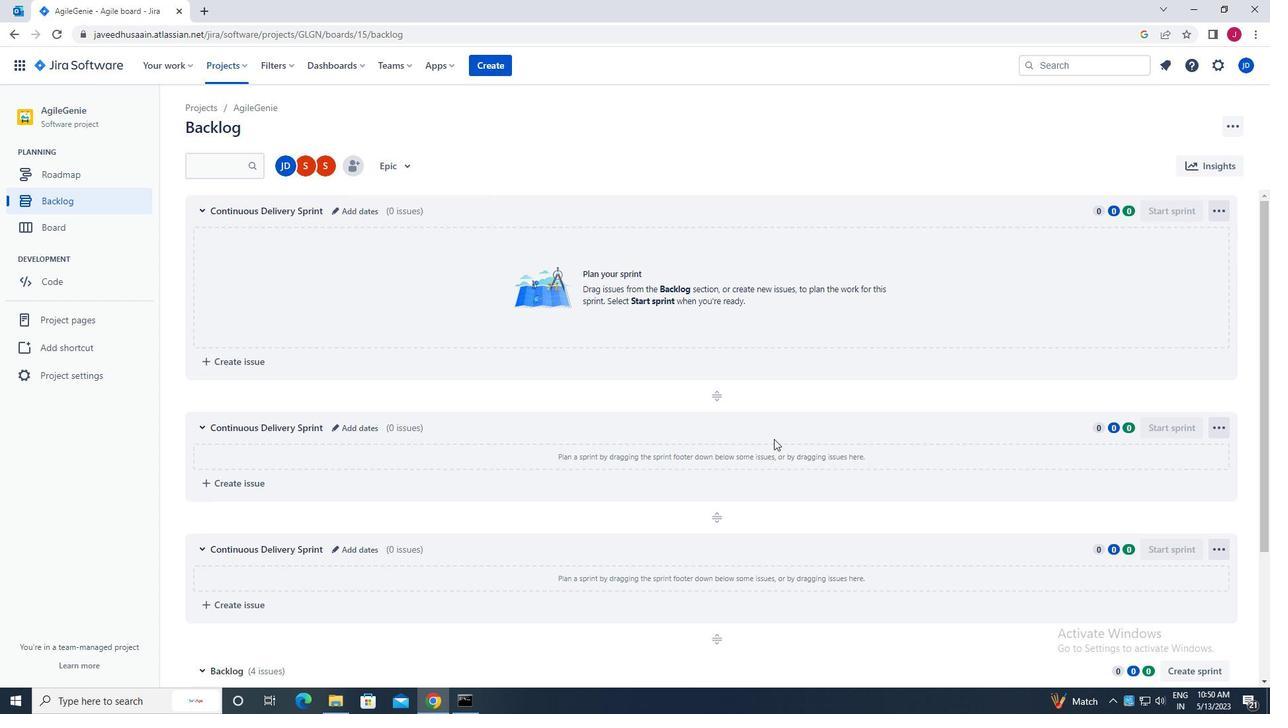 
Action: Mouse moved to (786, 436)
Screenshot: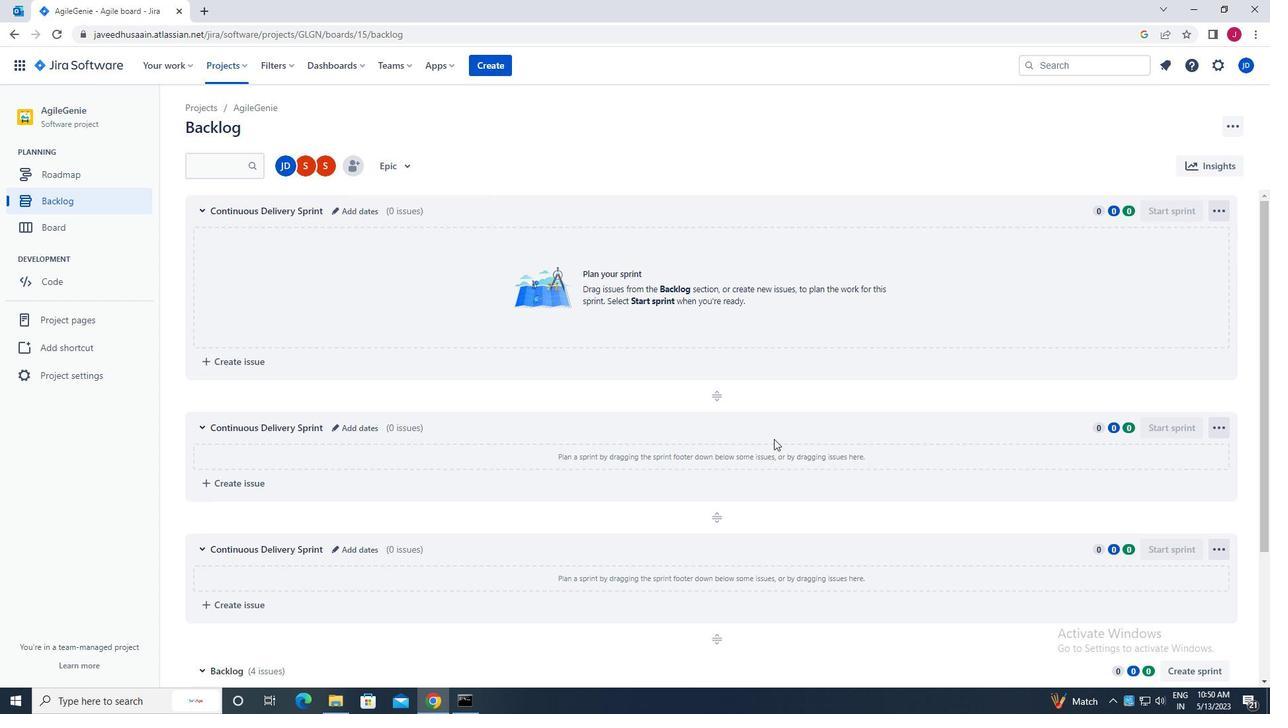 
Action: Mouse scrolled (786, 435) with delta (0, 0)
Screenshot: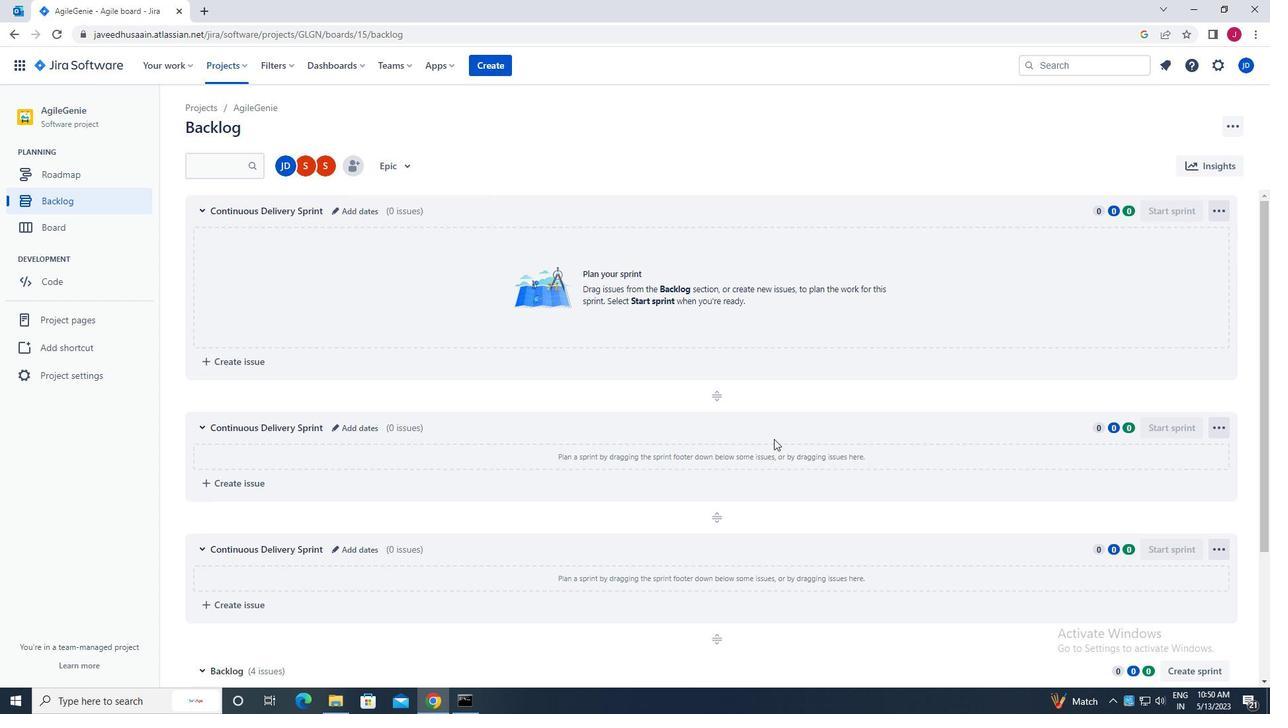 
Action: Mouse moved to (786, 436)
Screenshot: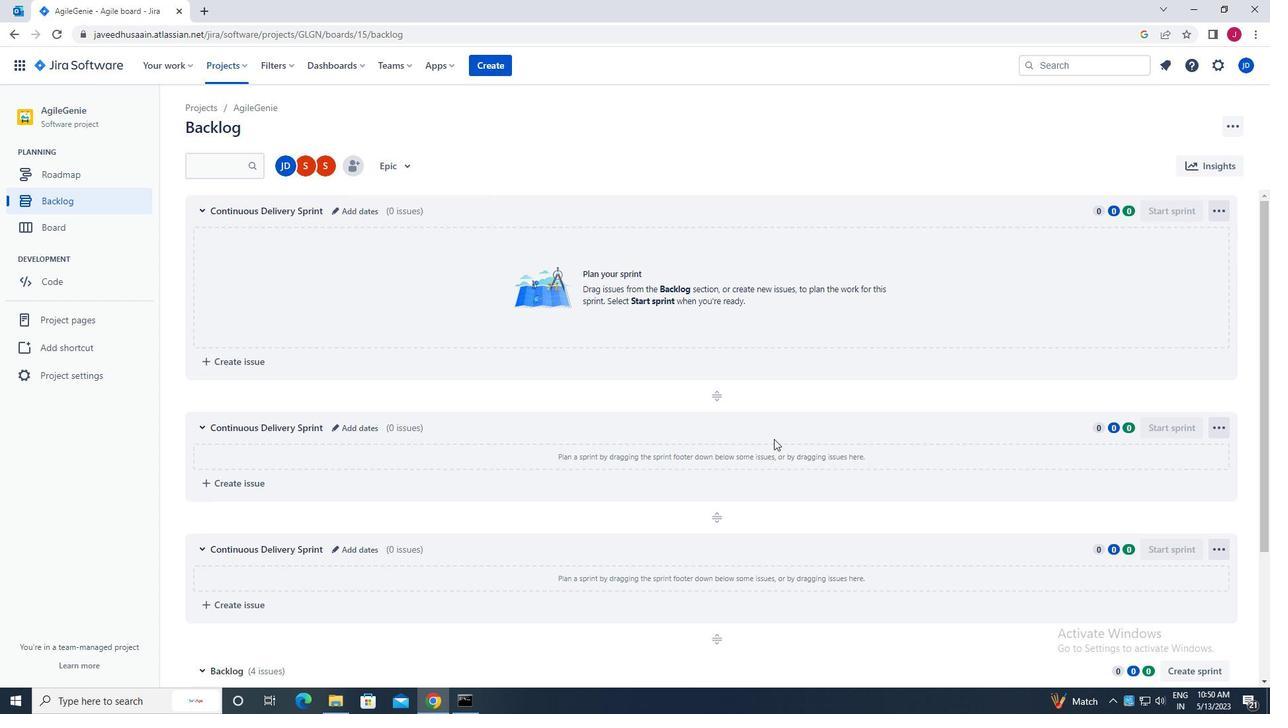 
Action: Mouse scrolled (786, 435) with delta (0, 0)
Screenshot: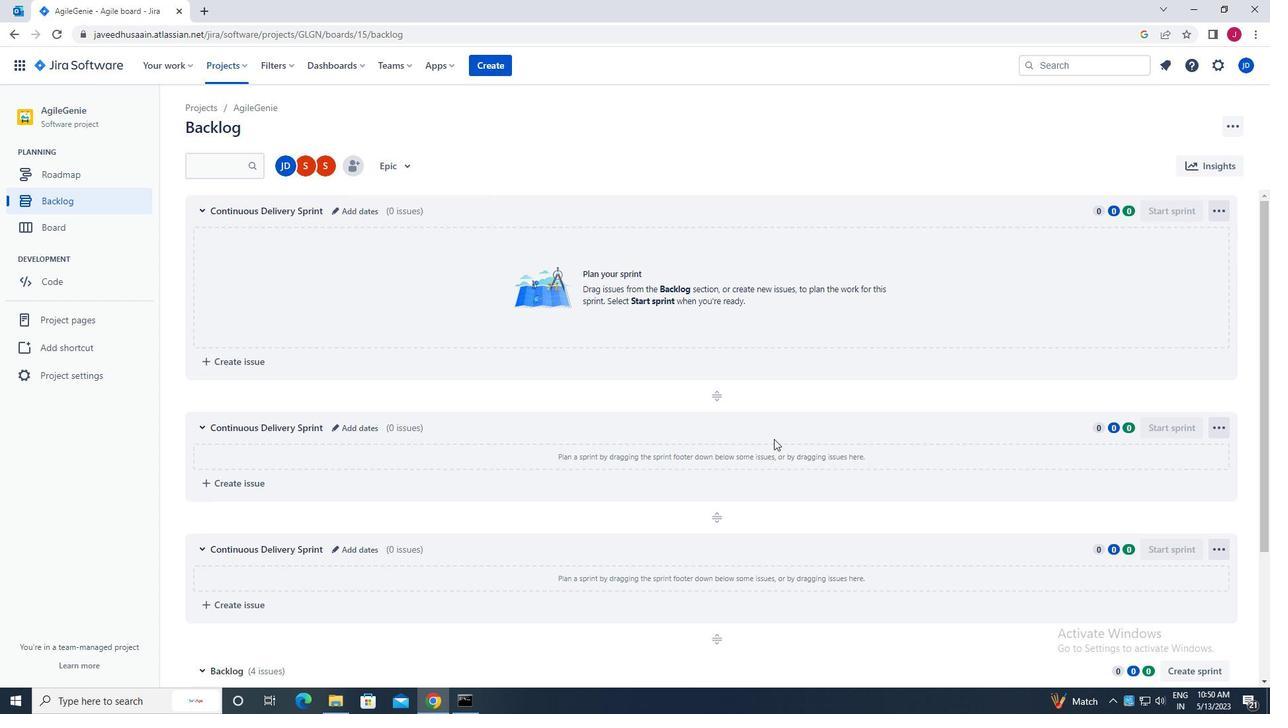 
Action: Mouse moved to (773, 434)
Screenshot: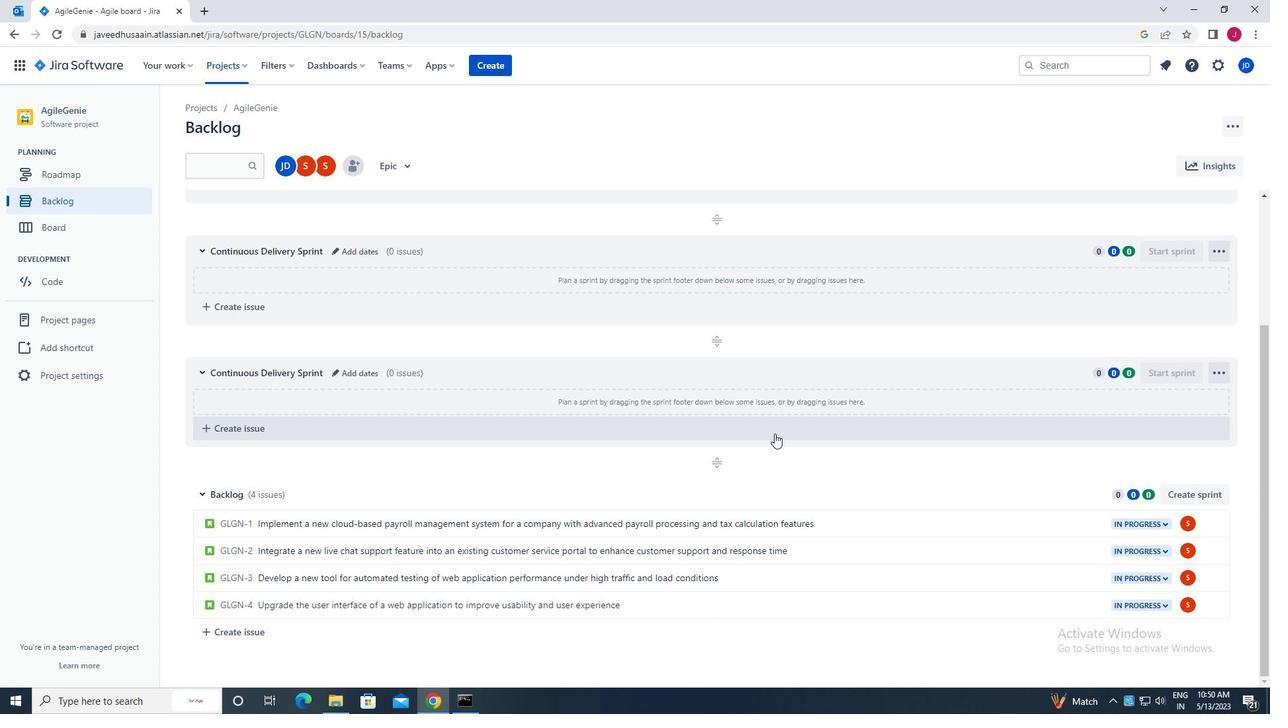 
